 Task: Play online crossword game.
Action: Mouse moved to (376, 262)
Screenshot: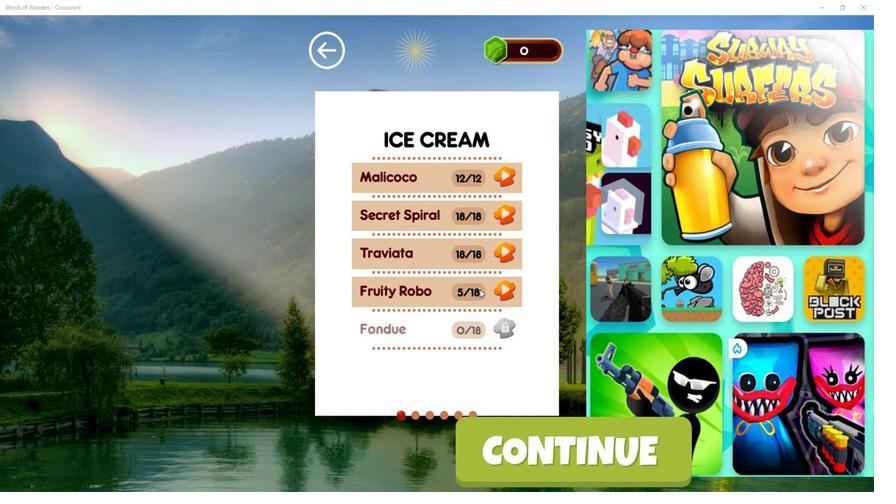 
Action: Mouse pressed left at (376, 262)
Screenshot: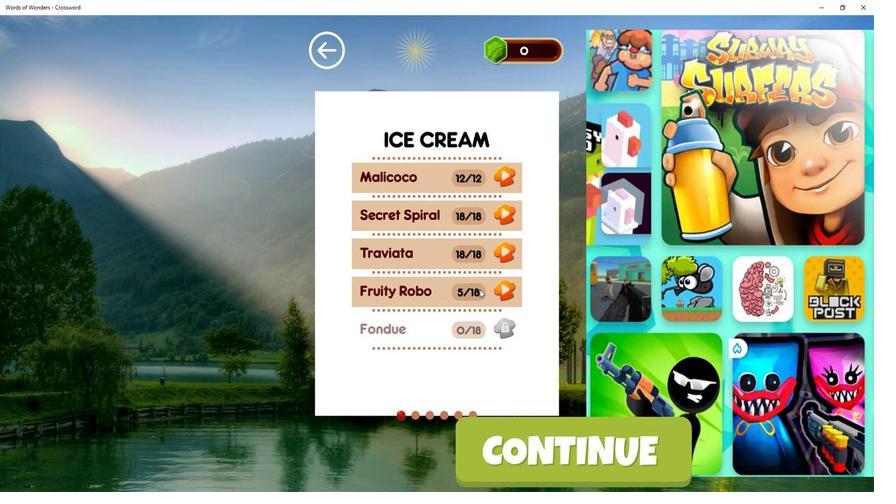 
Action: Mouse moved to (421, 208)
Screenshot: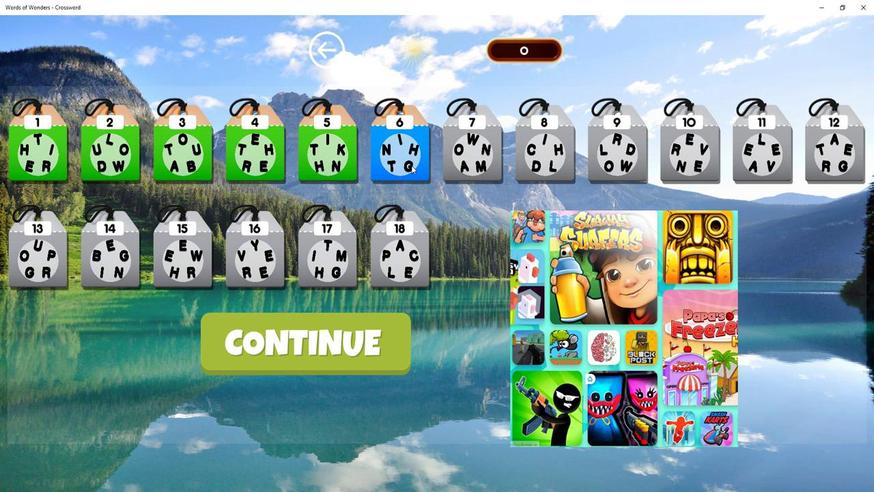 
Action: Mouse pressed left at (421, 208)
Screenshot: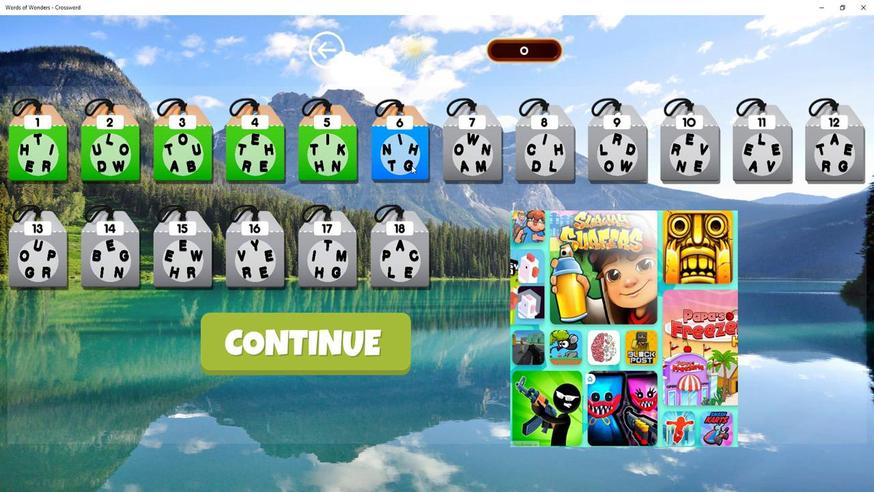 
Action: Mouse moved to (375, 273)
Screenshot: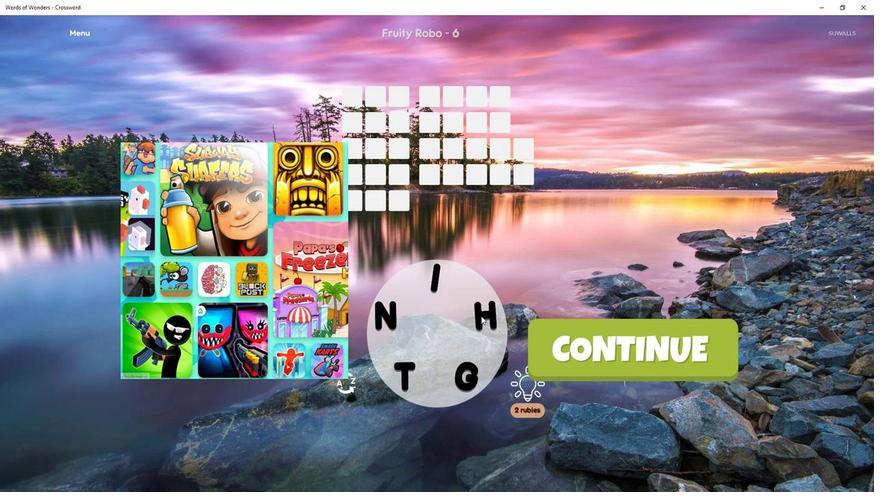 
Action: Mouse pressed left at (375, 273)
Screenshot: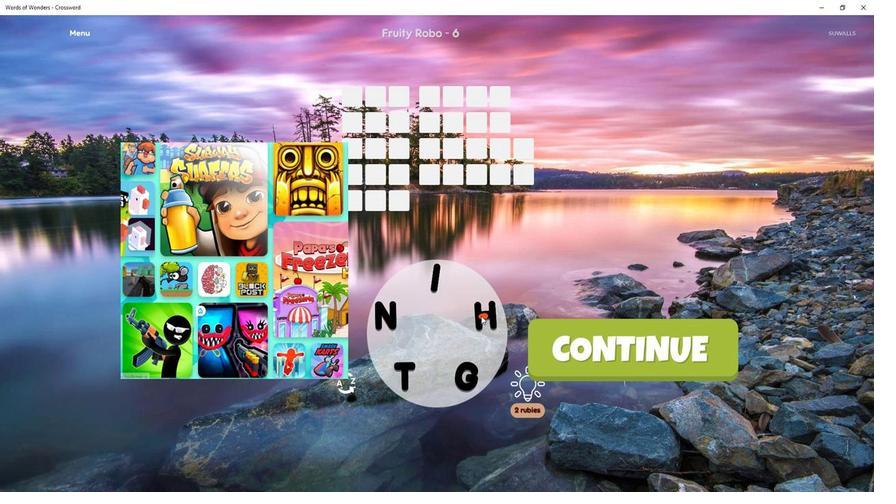 
Action: Mouse moved to (371, 276)
Screenshot: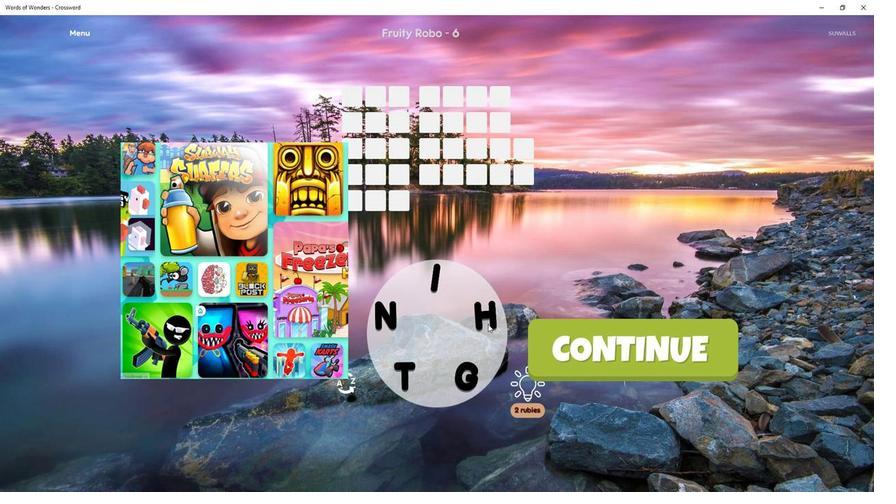 
Action: Mouse pressed left at (371, 276)
Screenshot: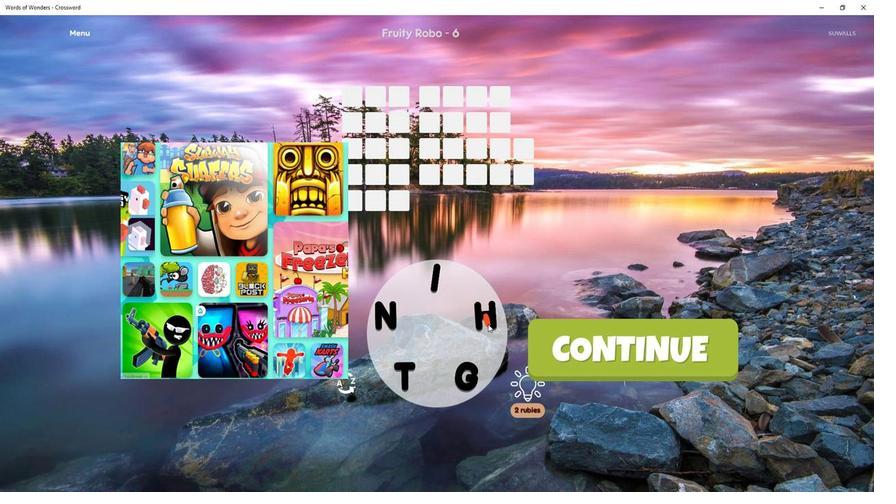 
Action: Mouse moved to (427, 295)
Screenshot: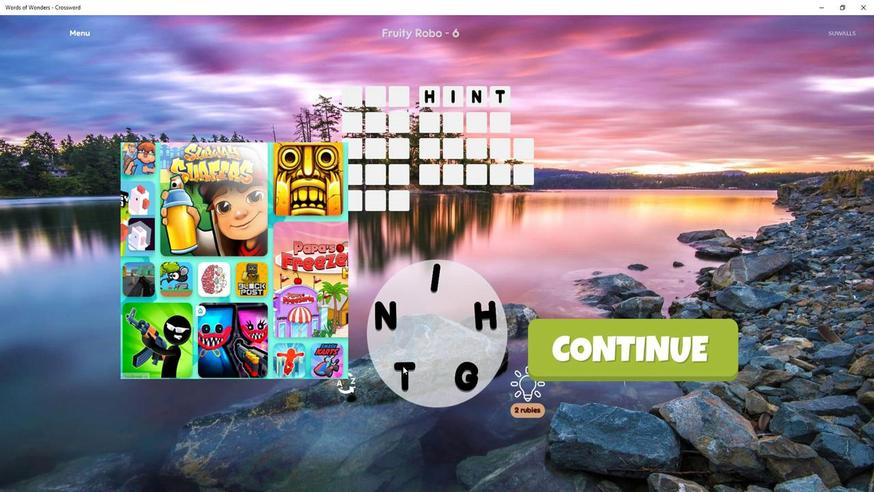 
Action: Mouse pressed left at (427, 295)
Screenshot: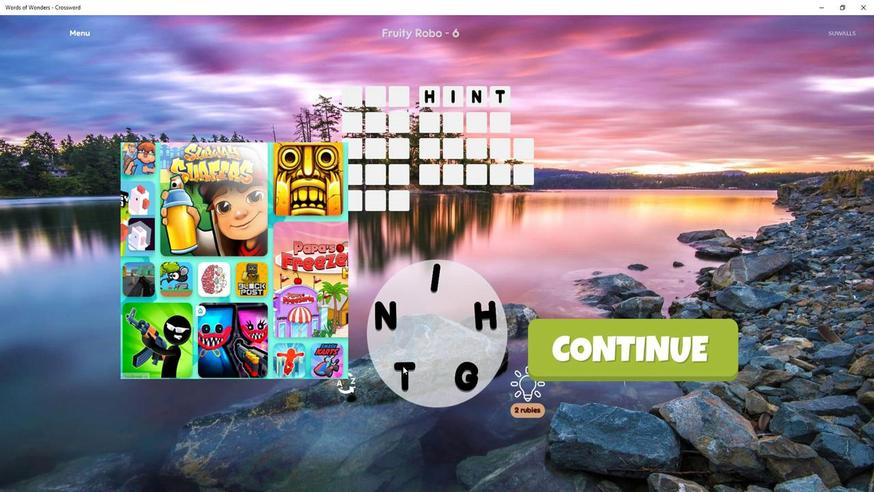 
Action: Mouse moved to (372, 269)
Screenshot: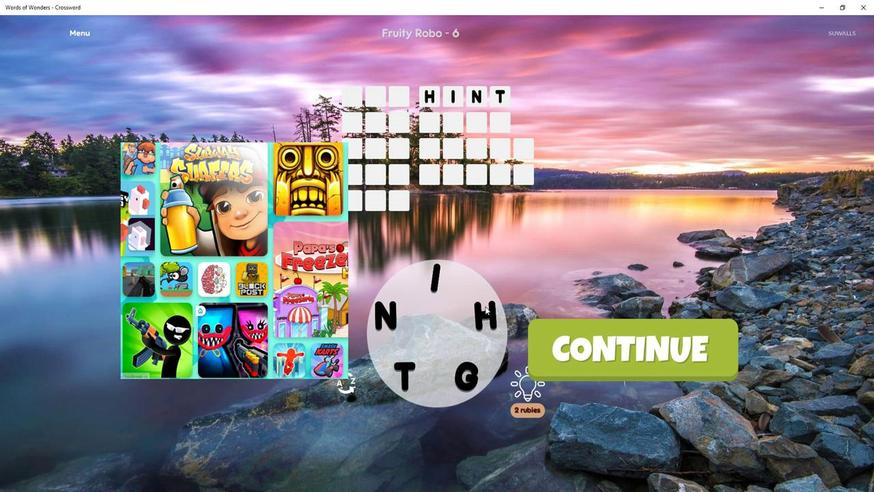 
Action: Mouse pressed left at (372, 269)
Screenshot: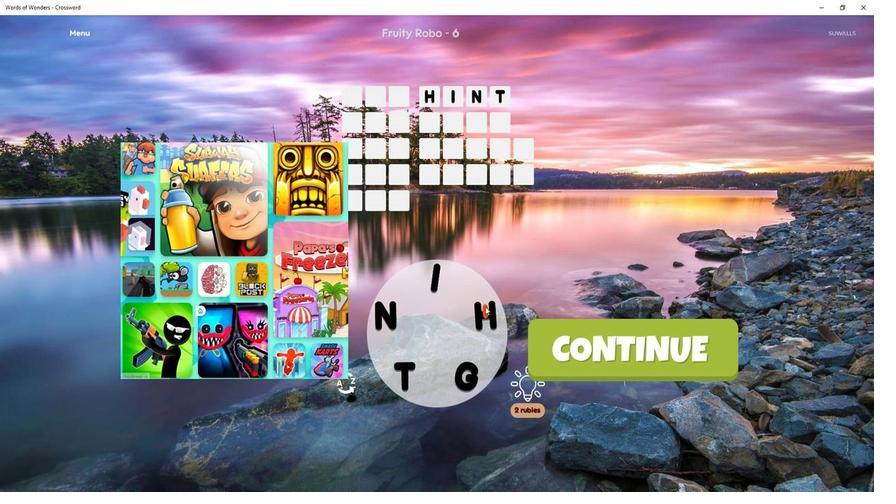 
Action: Mouse moved to (427, 304)
Screenshot: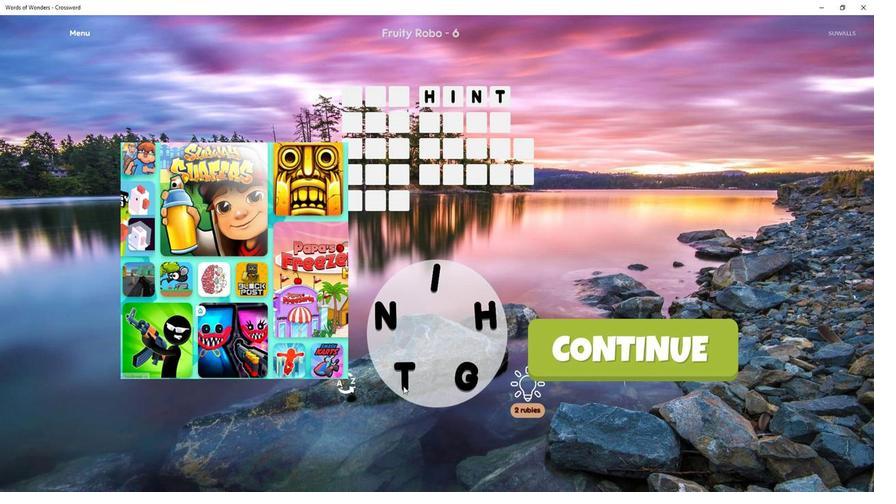 
Action: Mouse pressed left at (427, 304)
Screenshot: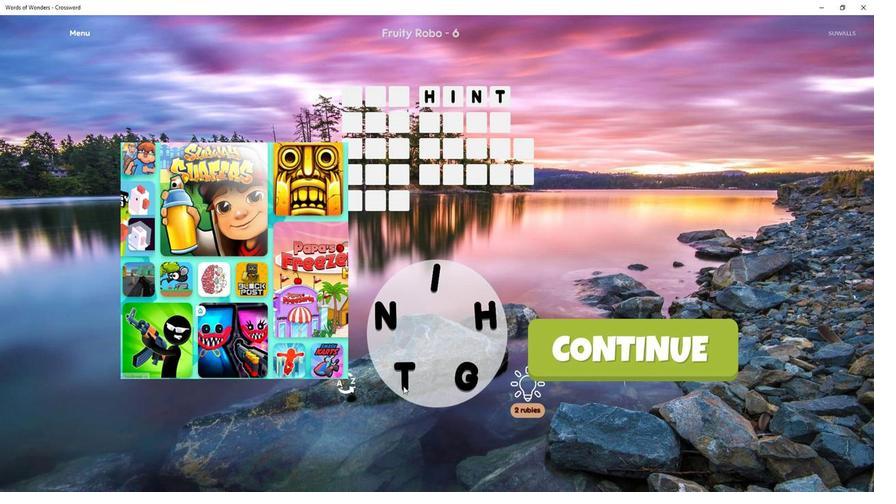 
Action: Mouse moved to (379, 298)
Screenshot: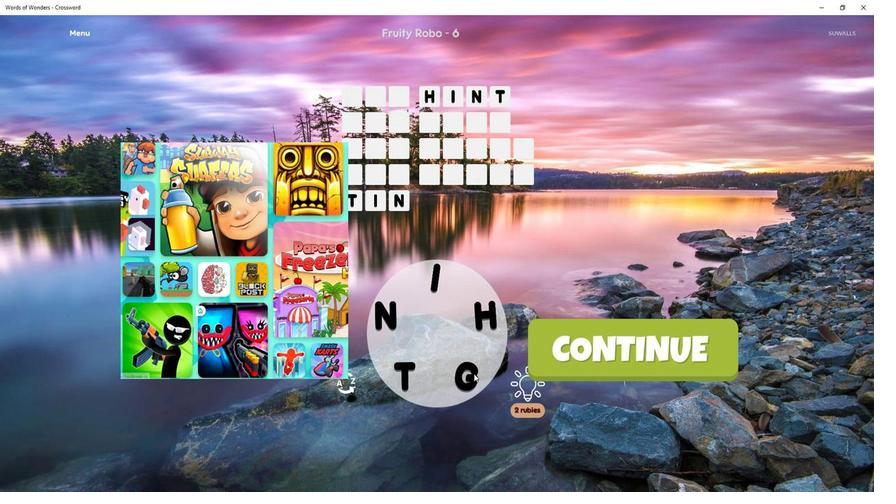 
Action: Mouse pressed left at (379, 298)
Screenshot: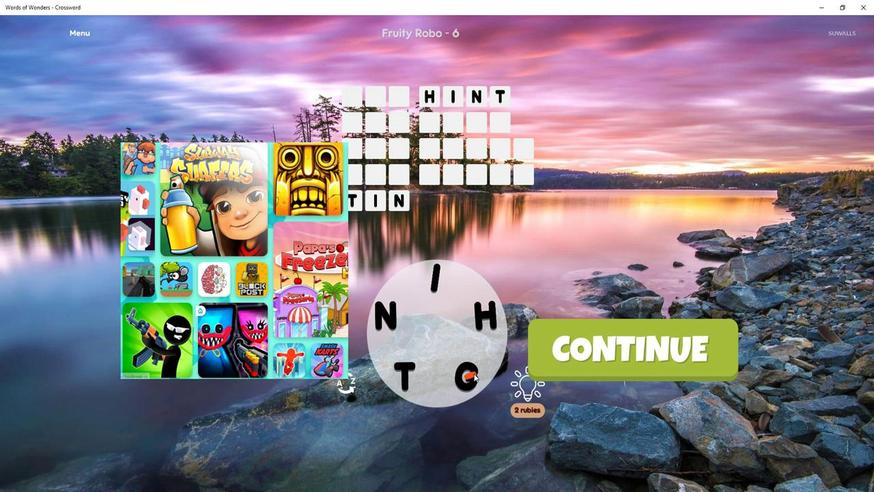 
Action: Mouse moved to (384, 298)
Screenshot: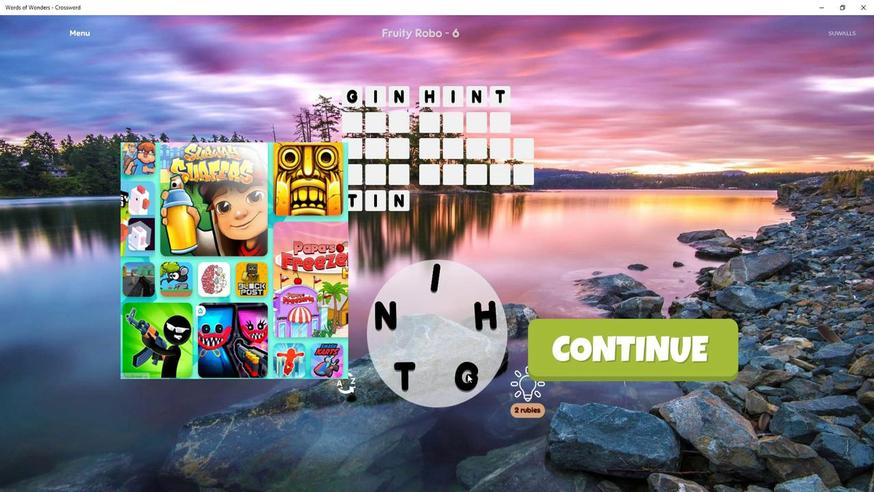 
Action: Mouse pressed left at (384, 298)
Screenshot: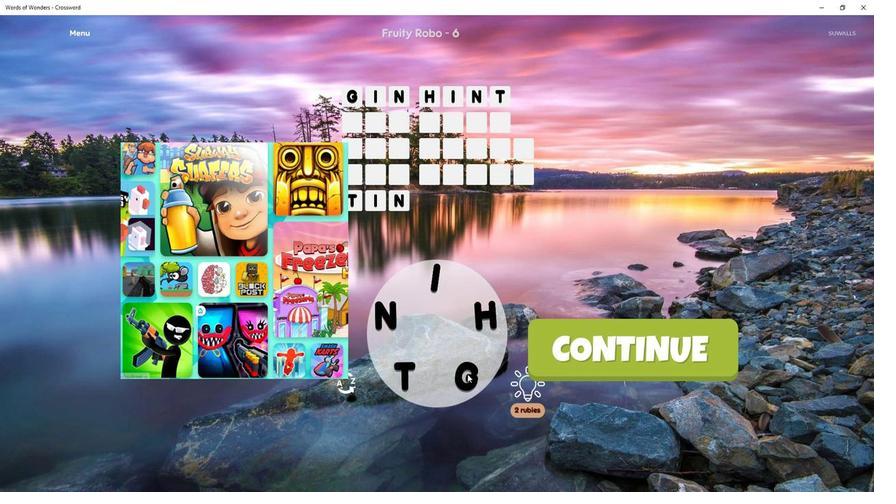 
Action: Mouse moved to (430, 298)
Screenshot: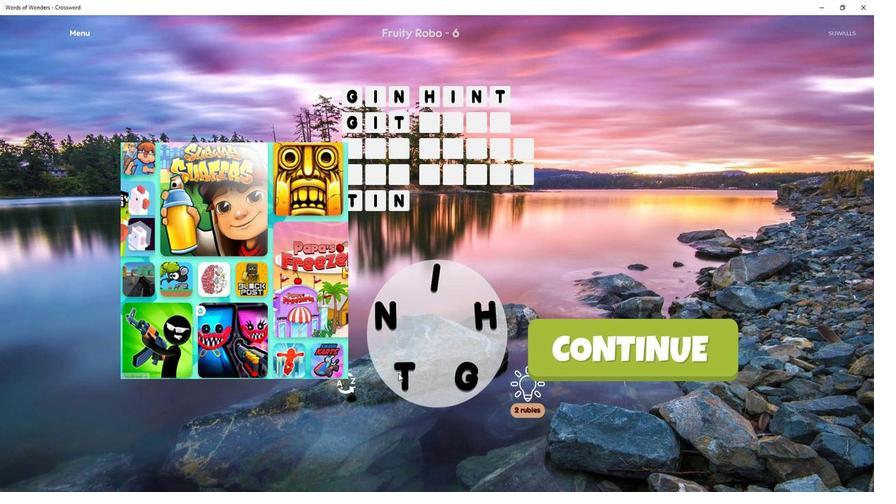 
Action: Mouse pressed left at (430, 298)
Screenshot: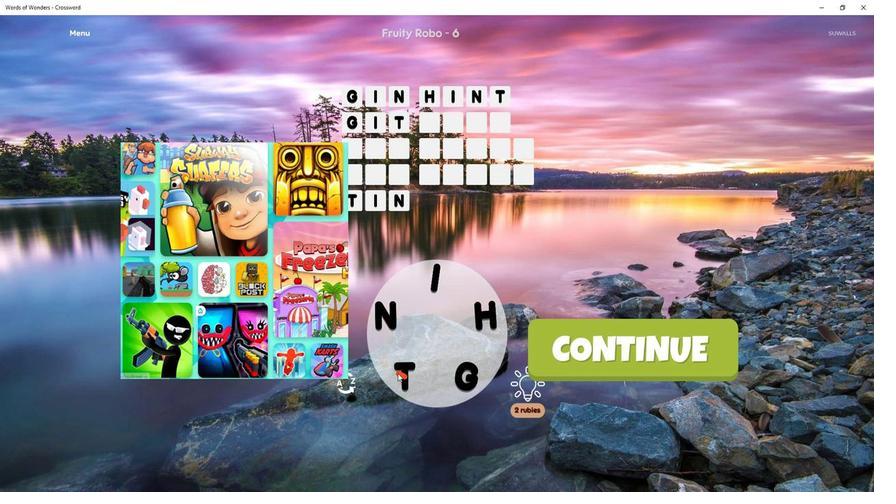 
Action: Mouse moved to (377, 271)
Screenshot: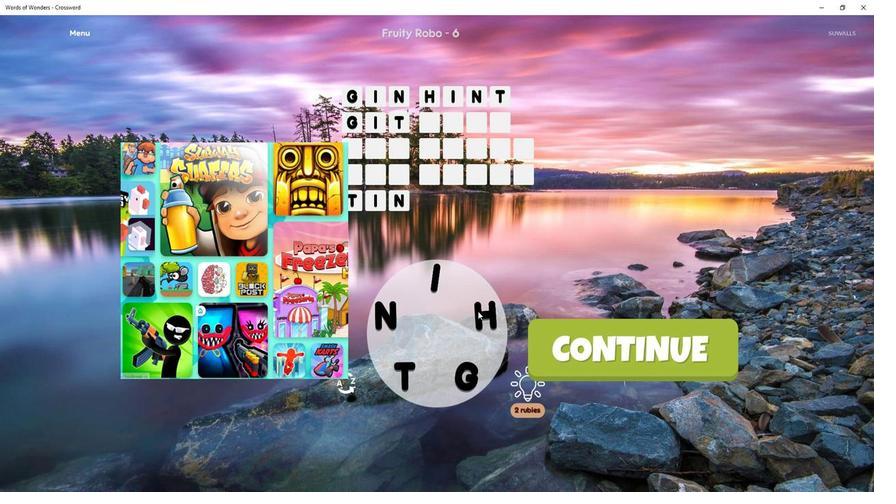 
Action: Mouse pressed left at (377, 271)
Screenshot: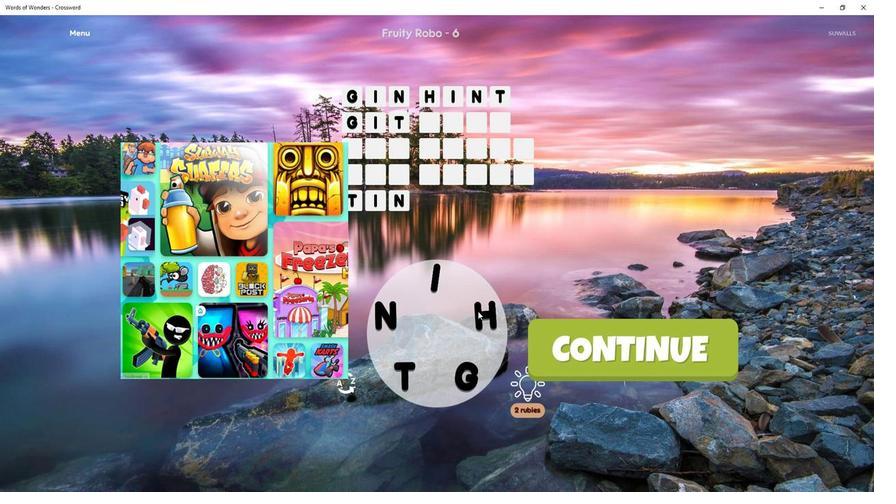 
Action: Mouse moved to (422, 296)
Screenshot: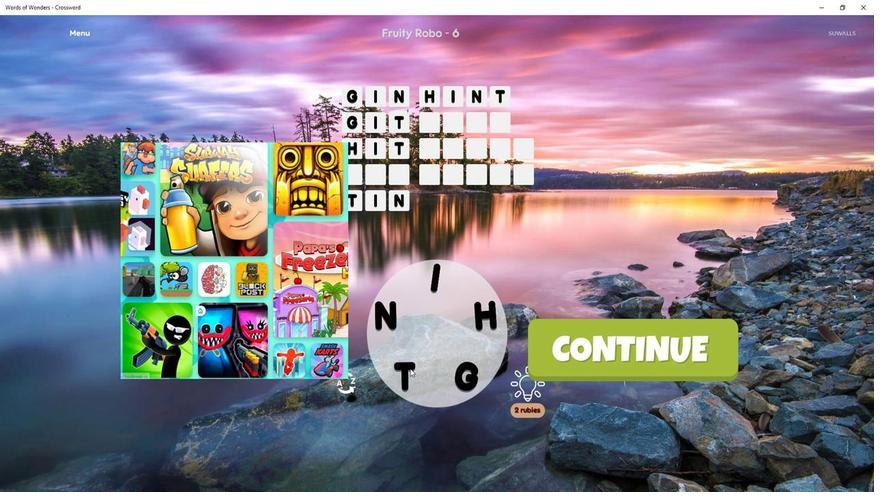 
Action: Mouse pressed left at (422, 296)
Screenshot: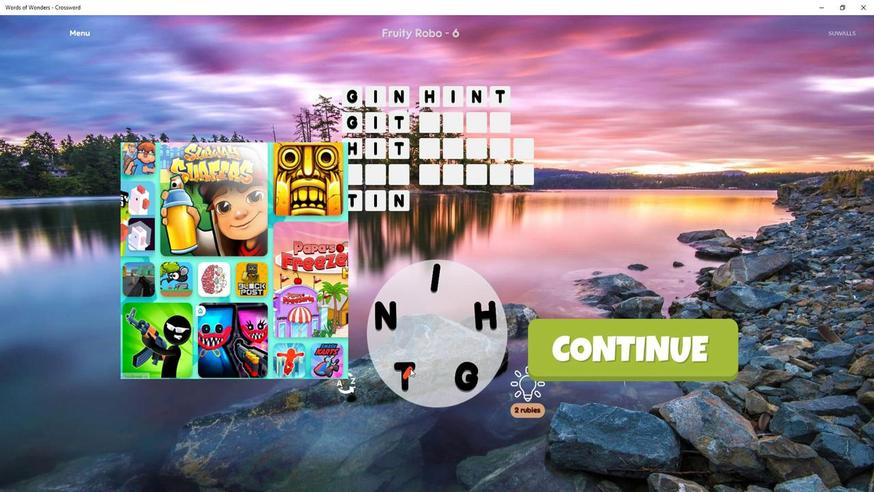 
Action: Mouse moved to (385, 298)
Screenshot: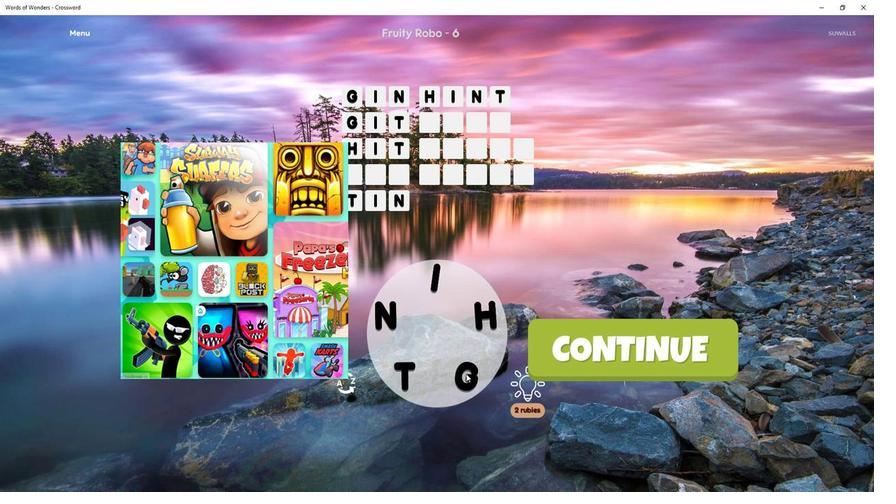 
Action: Mouse pressed left at (385, 298)
Screenshot: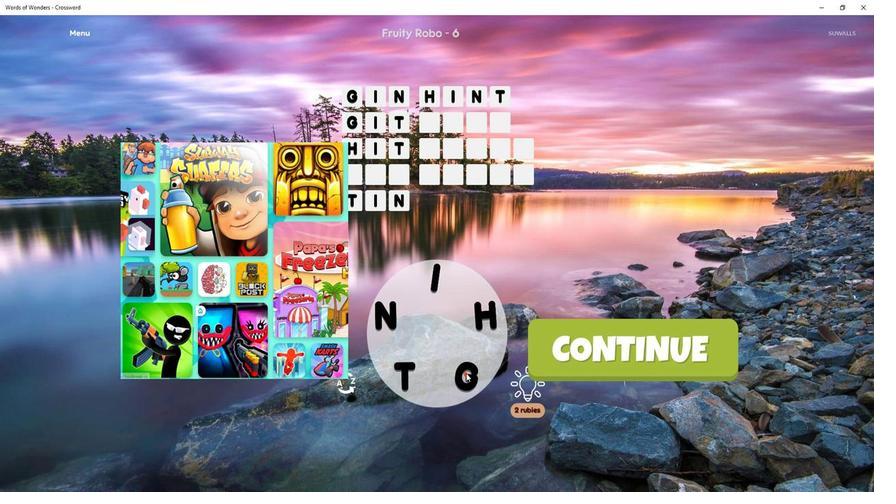 
Action: Mouse moved to (438, 269)
Screenshot: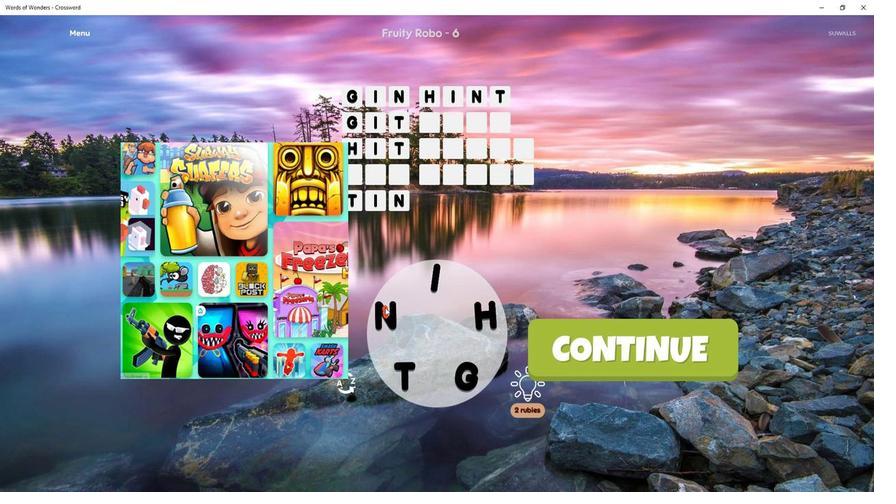 
Action: Mouse pressed left at (438, 269)
Screenshot: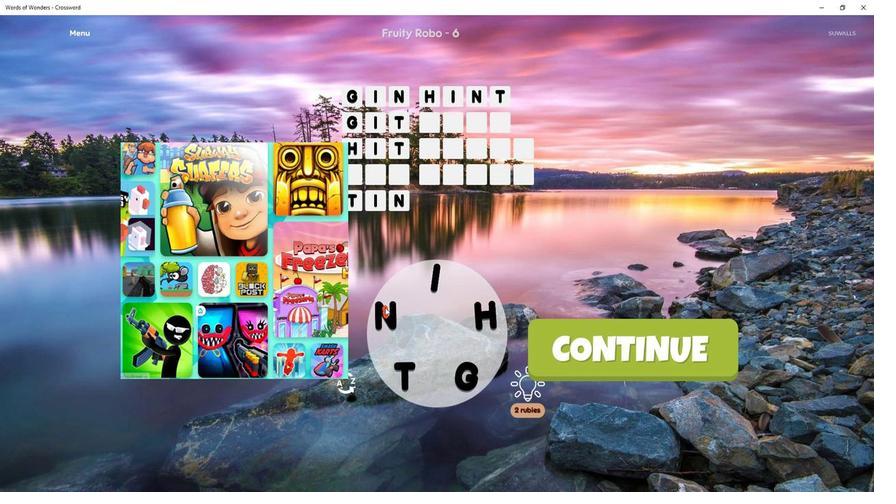 
Action: Mouse moved to (377, 276)
Screenshot: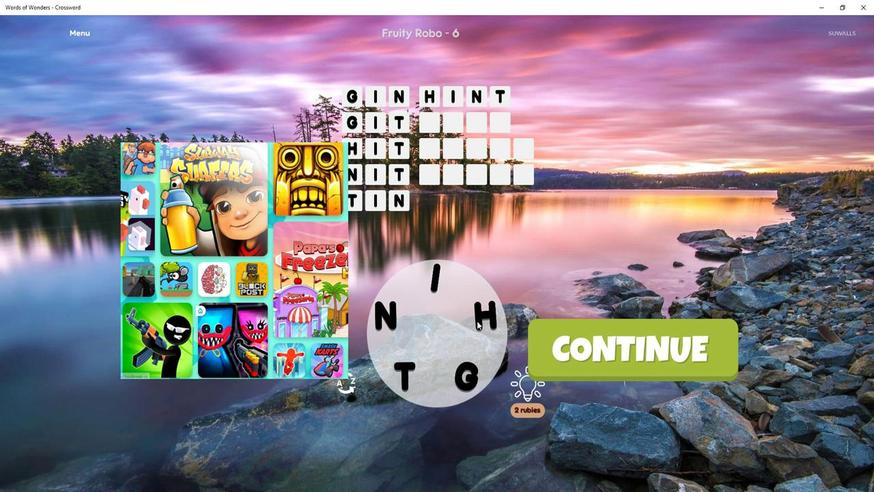 
Action: Mouse pressed left at (377, 276)
Screenshot: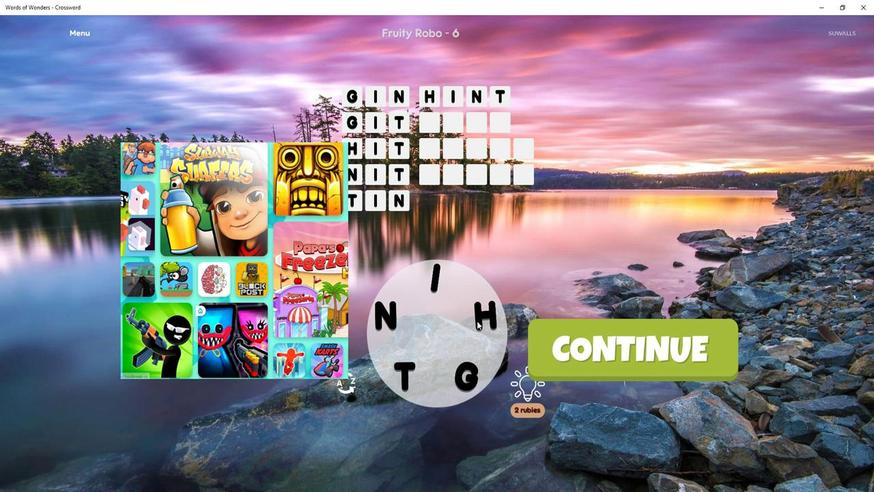 
Action: Mouse moved to (391, 300)
Screenshot: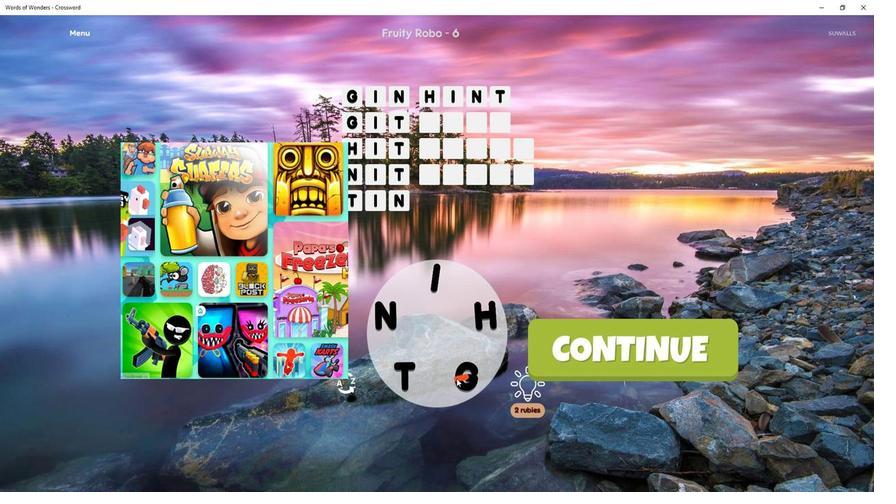 
Action: Mouse pressed left at (391, 300)
Screenshot: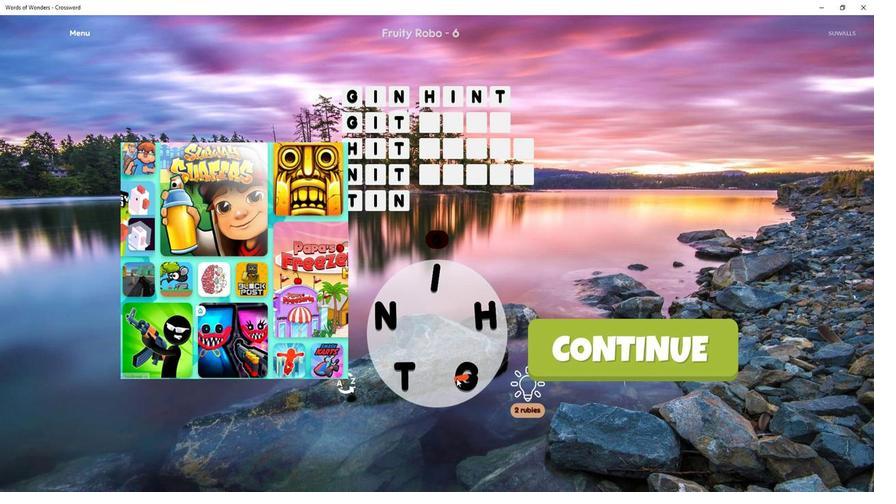 
Action: Mouse moved to (388, 300)
Screenshot: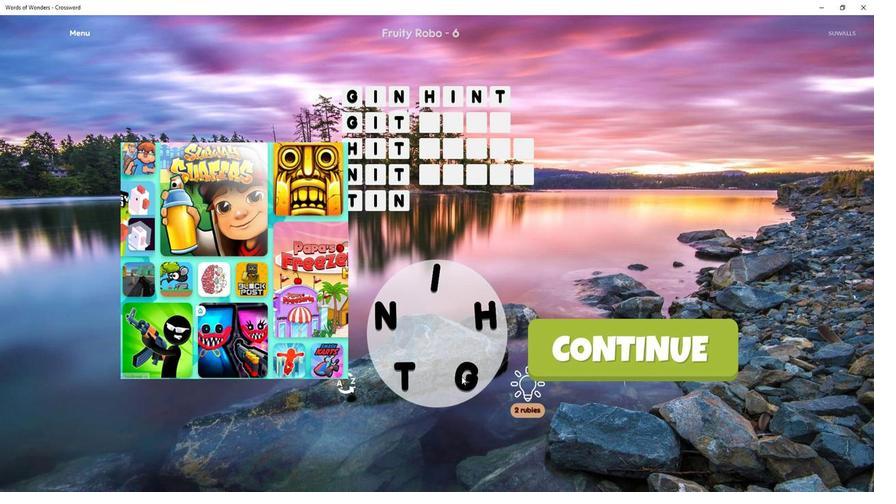 
Action: Mouse pressed left at (388, 300)
Screenshot: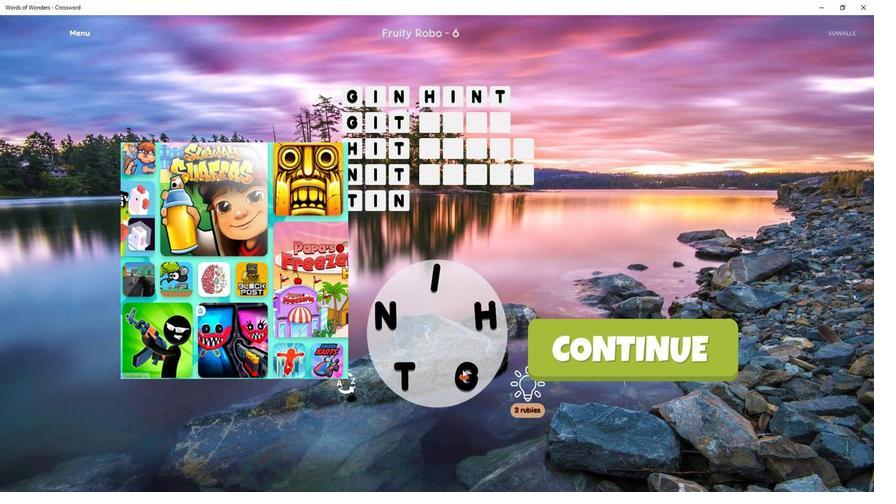 
Action: Mouse moved to (421, 297)
Screenshot: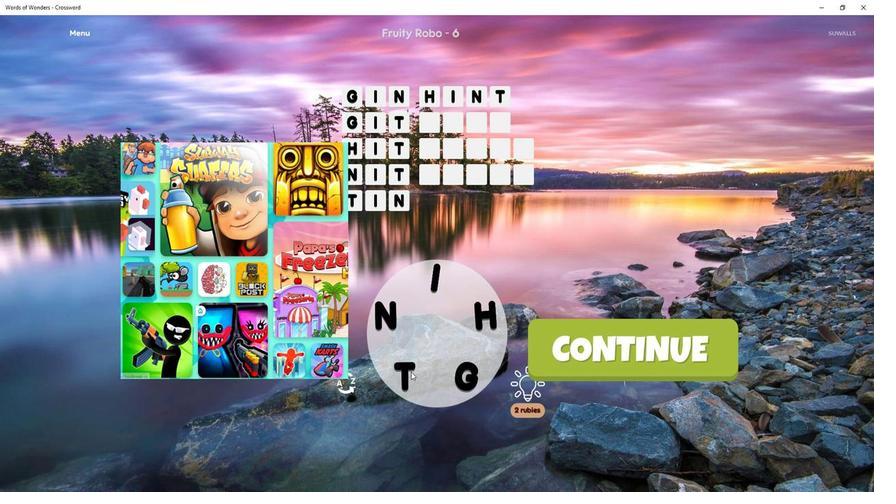 
Action: Mouse pressed left at (421, 297)
Screenshot: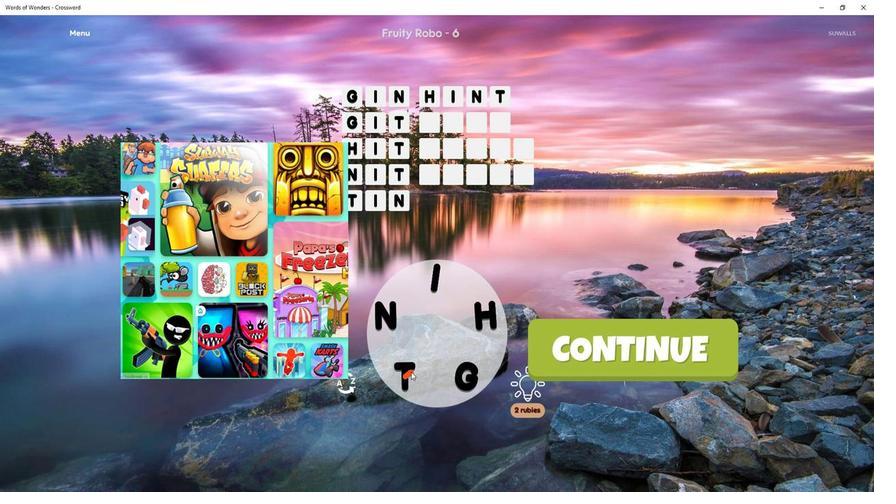 
Action: Mouse moved to (426, 299)
Screenshot: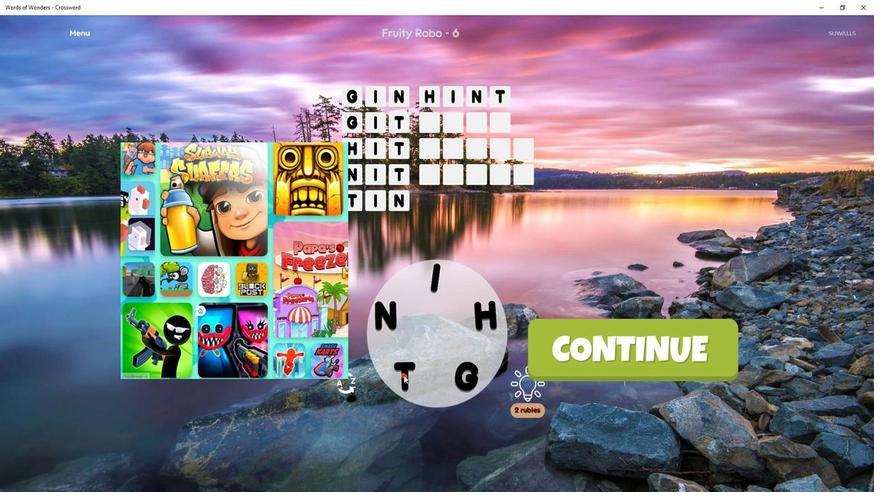 
Action: Mouse pressed left at (426, 299)
Screenshot: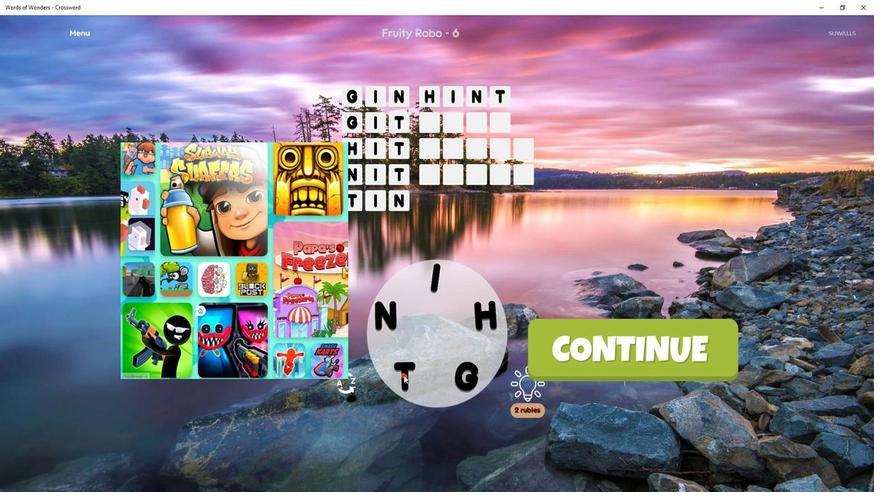 
Action: Mouse moved to (411, 292)
Screenshot: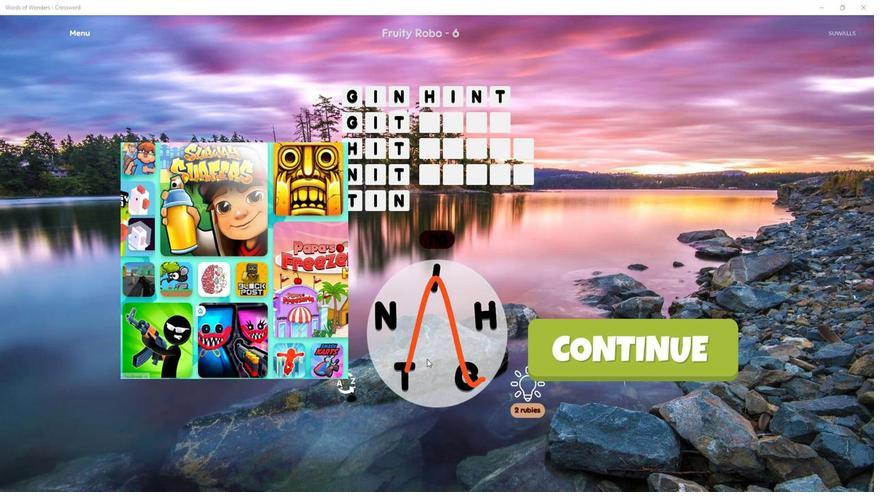 
Action: Mouse pressed left at (411, 292)
Screenshot: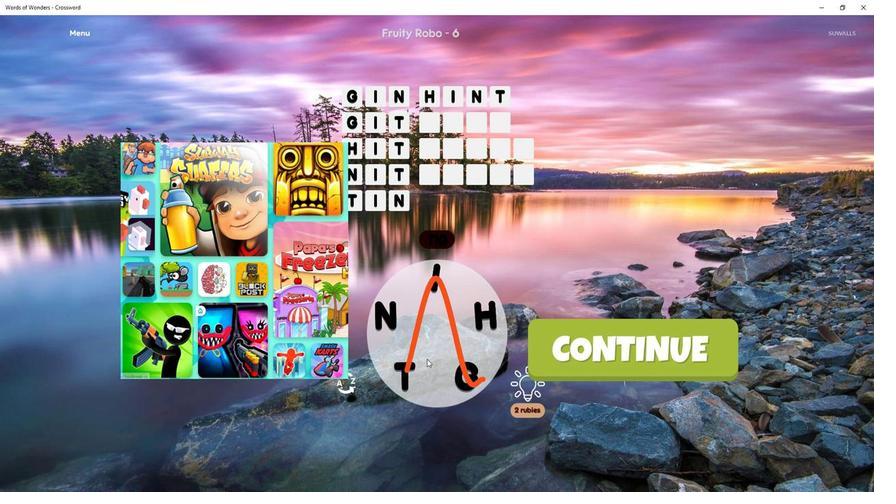 
Action: Mouse moved to (425, 297)
Screenshot: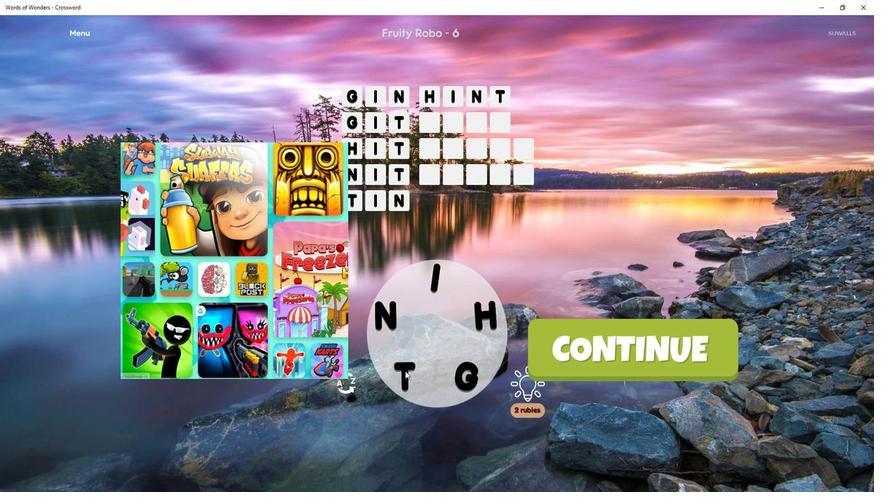 
Action: Mouse pressed left at (425, 297)
Screenshot: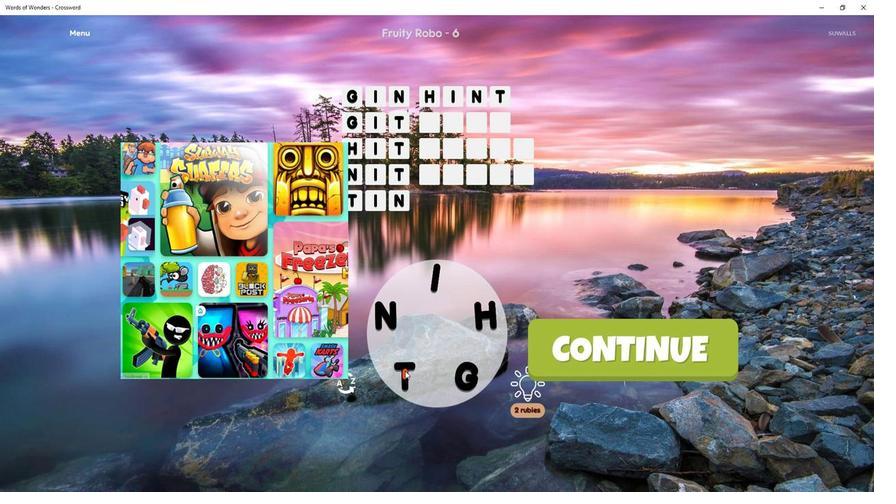 
Action: Mouse moved to (439, 272)
Screenshot: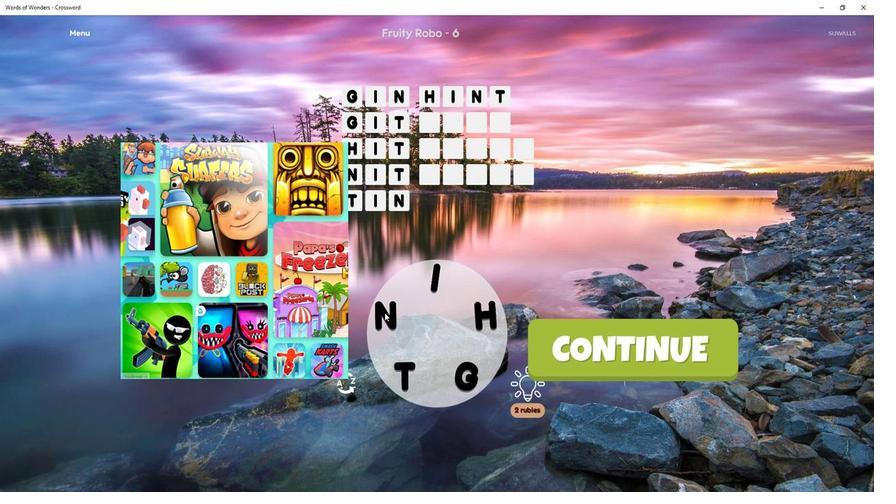 
Action: Mouse pressed left at (439, 272)
Screenshot: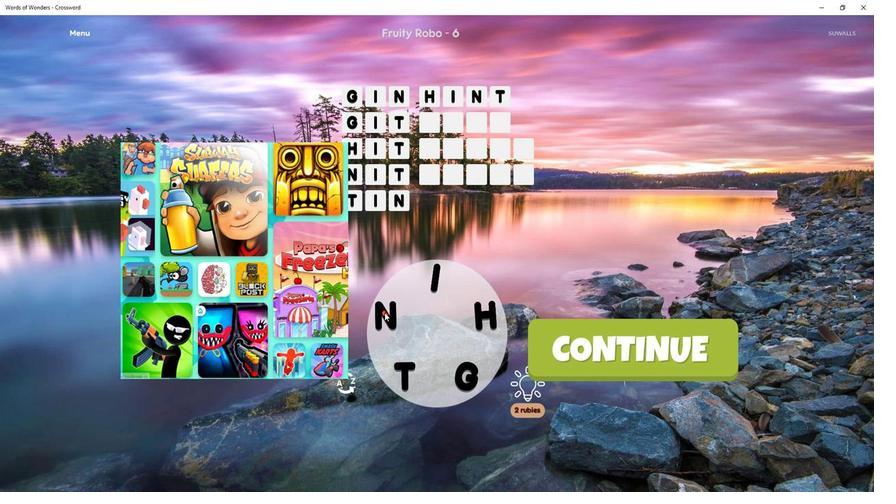 
Action: Mouse moved to (441, 276)
Screenshot: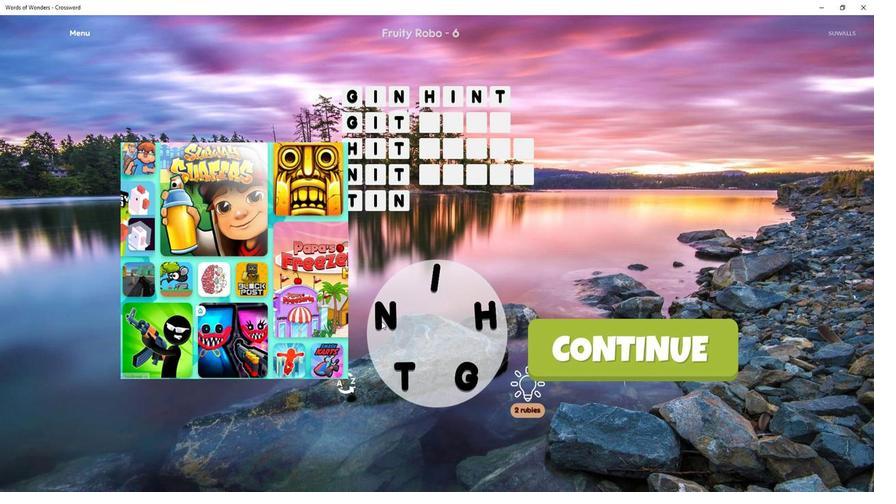 
Action: Mouse pressed left at (441, 276)
Screenshot: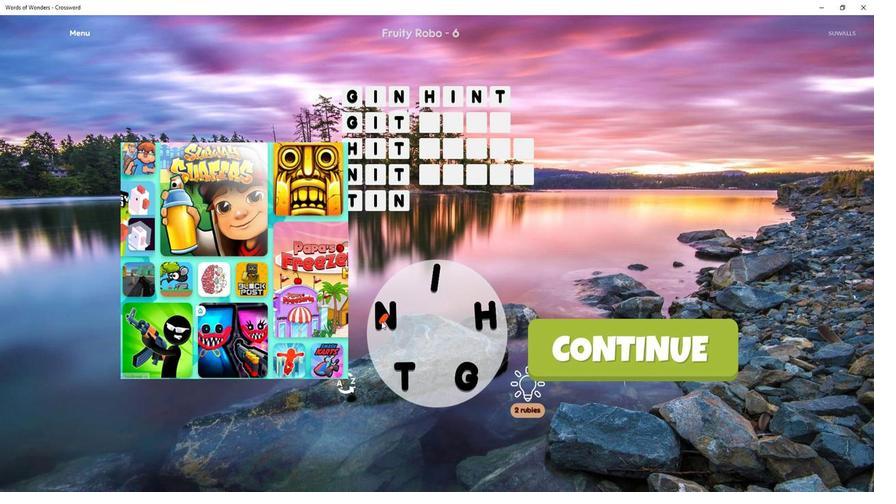 
Action: Mouse moved to (438, 270)
Screenshot: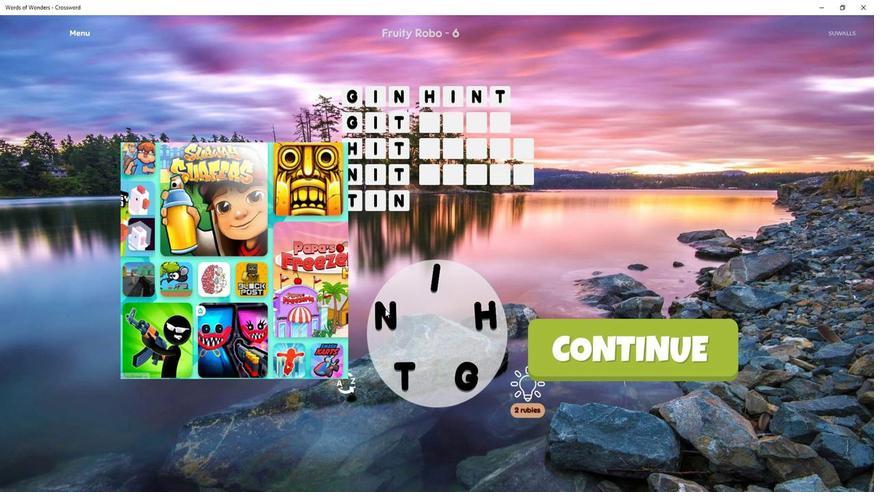 
Action: Mouse pressed left at (438, 270)
Screenshot: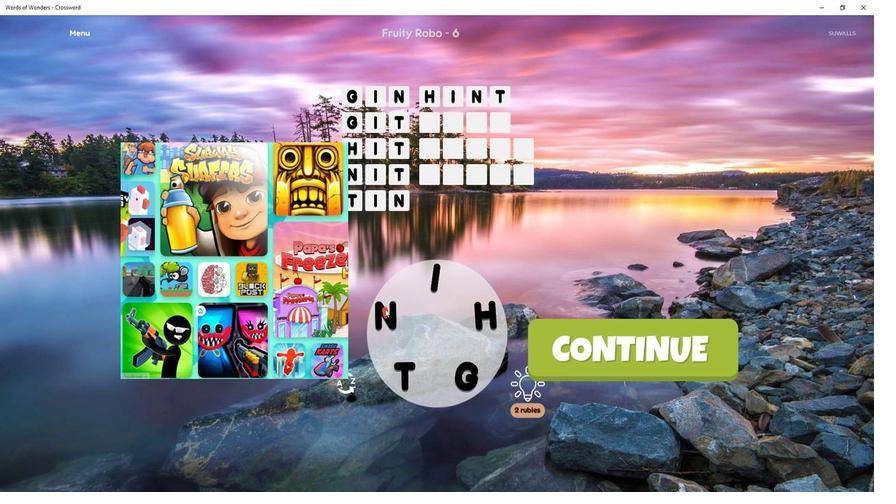 
Action: Mouse moved to (430, 294)
Screenshot: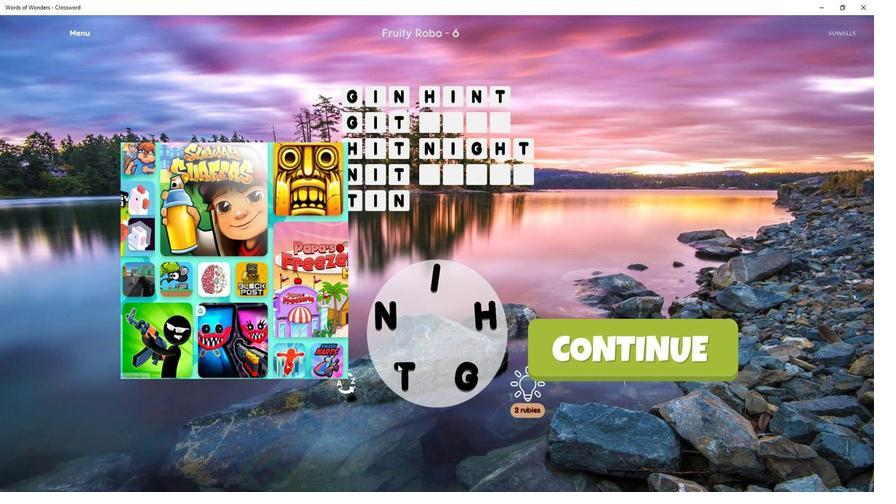 
Action: Mouse pressed left at (430, 294)
Screenshot: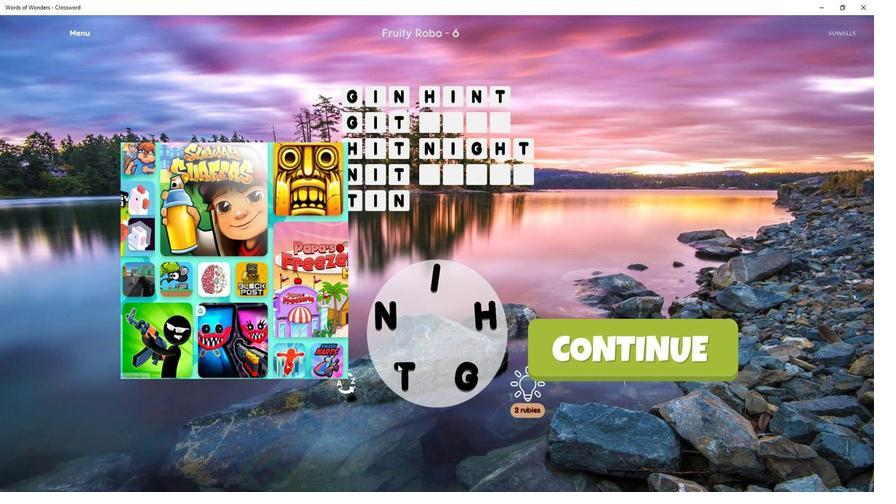 
Action: Mouse moved to (390, 296)
Screenshot: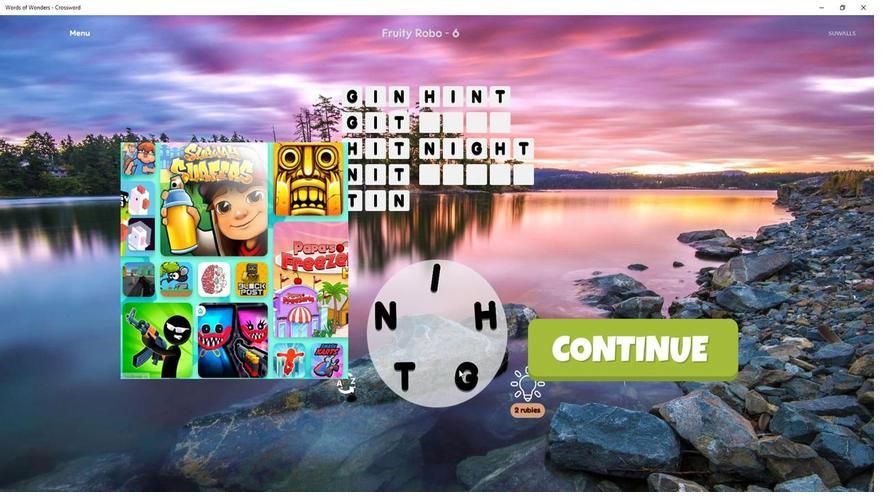 
Action: Mouse pressed left at (390, 296)
Screenshot: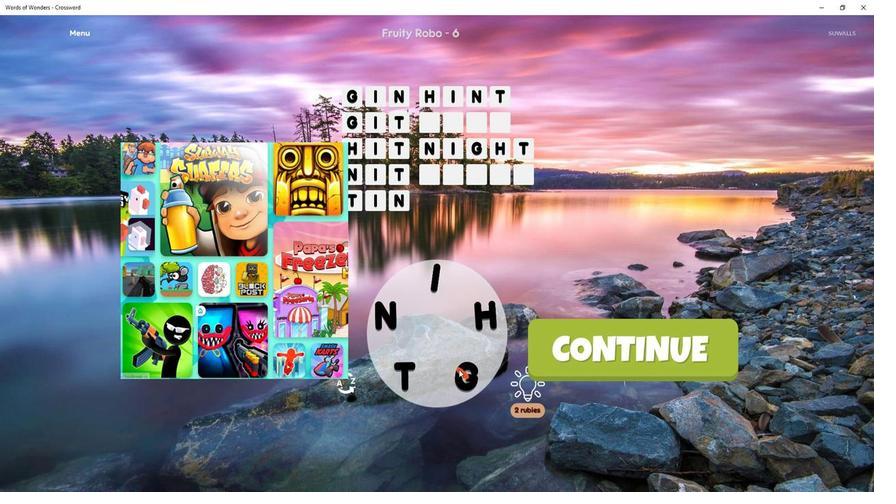 
Action: Mouse moved to (390, 297)
Screenshot: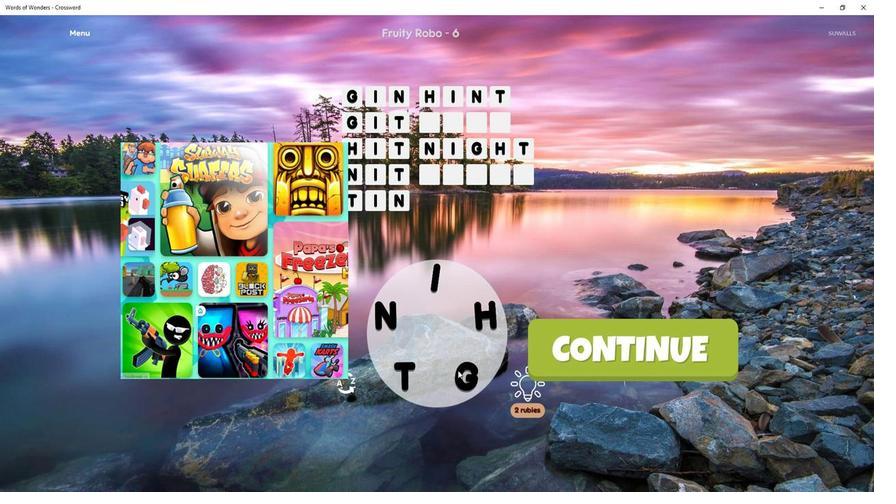 
Action: Mouse pressed left at (390, 297)
Screenshot: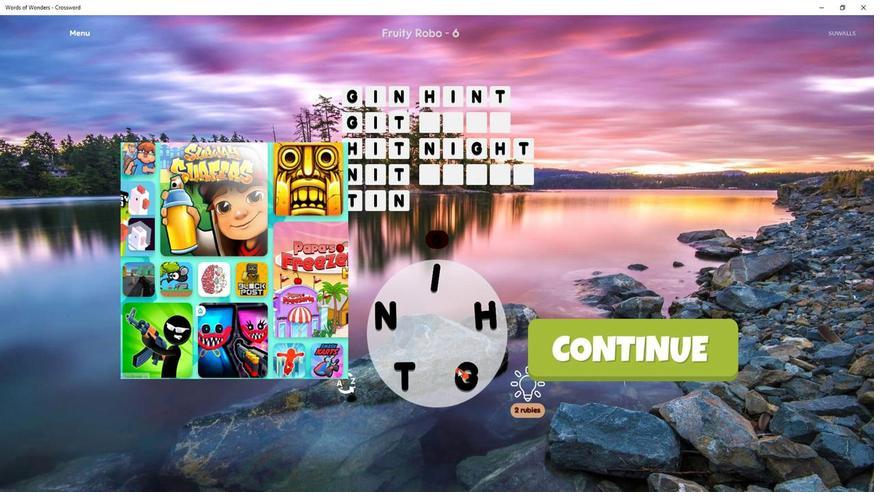
Action: Mouse moved to (430, 299)
Screenshot: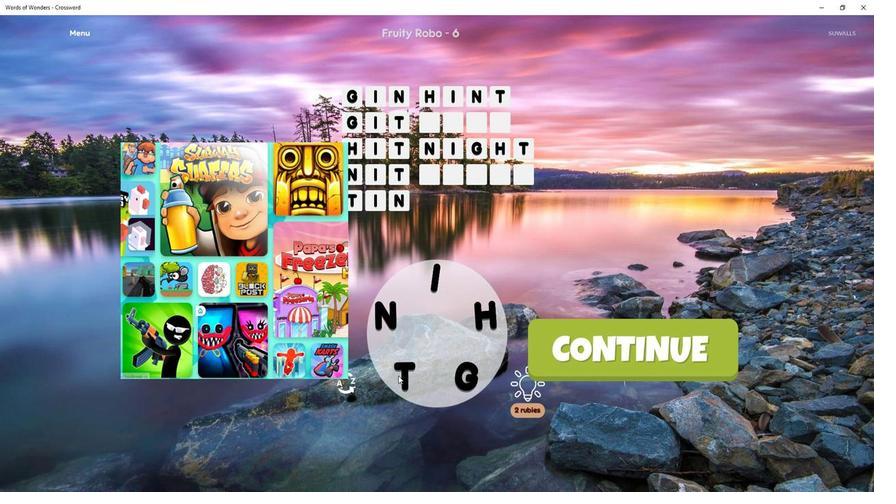 
Action: Mouse pressed left at (430, 299)
Screenshot: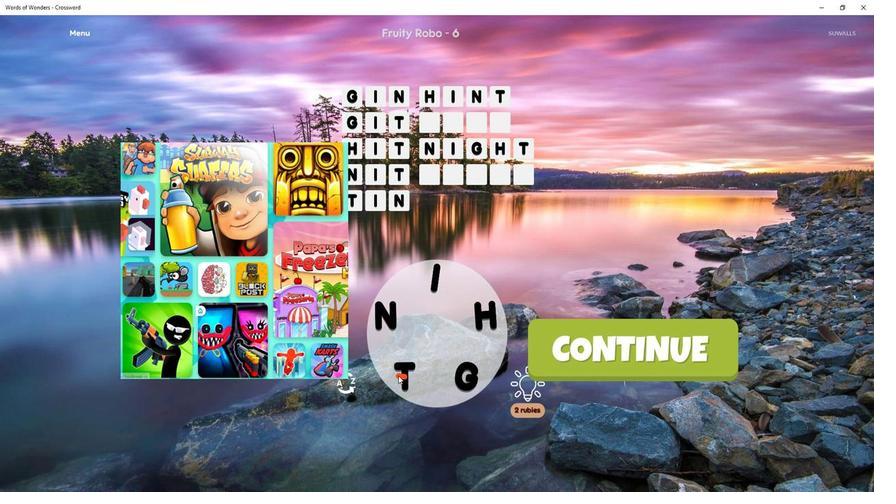
Action: Mouse moved to (816, 185)
Screenshot: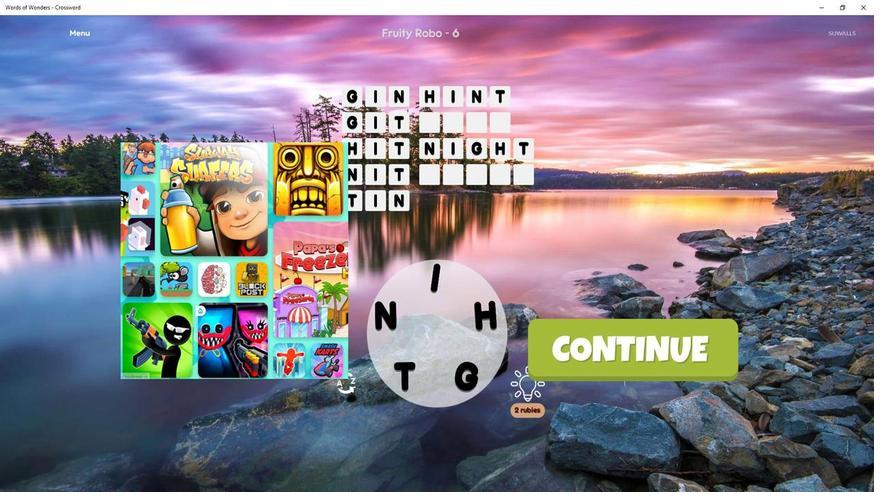 
Action: Mouse pressed left at (816, 185)
Screenshot: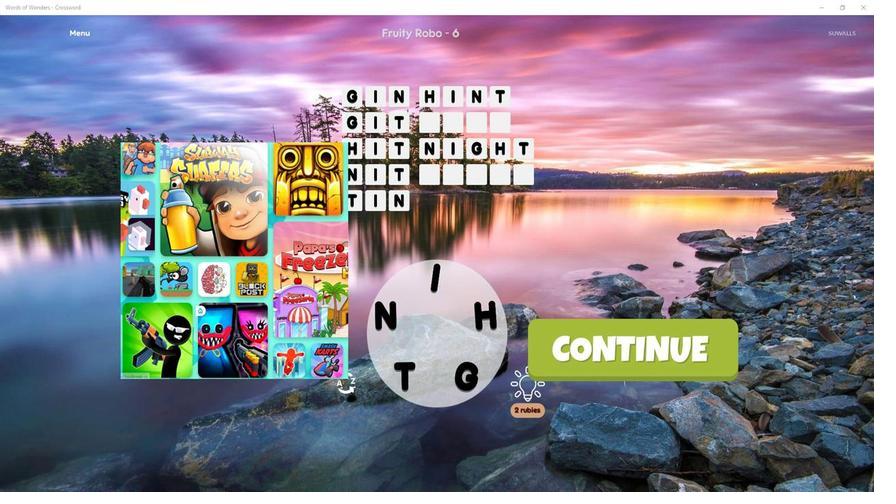 
Action: Mouse moved to (850, 200)
Screenshot: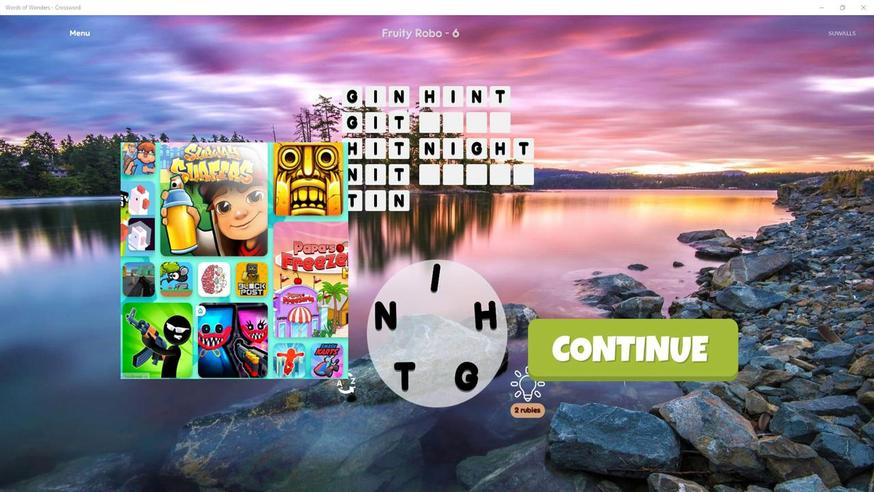 
Action: Mouse scrolled (850, 199) with delta (0, 0)
Screenshot: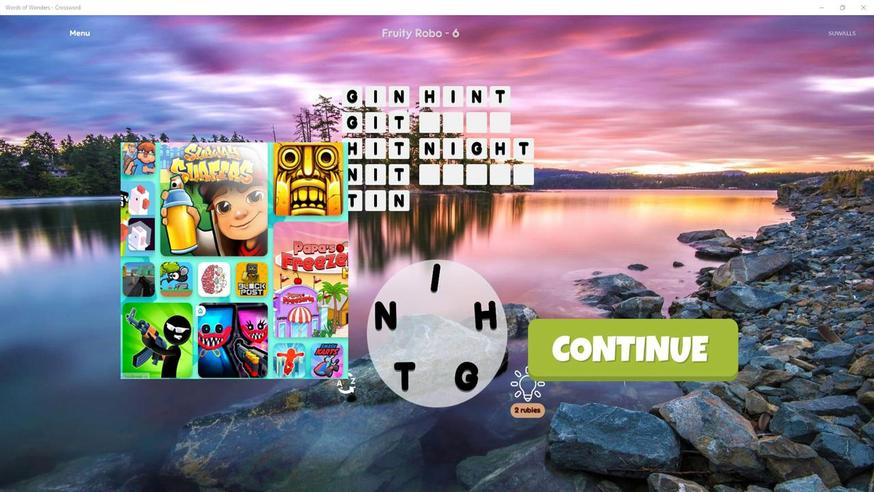 
Action: Mouse moved to (852, 200)
Screenshot: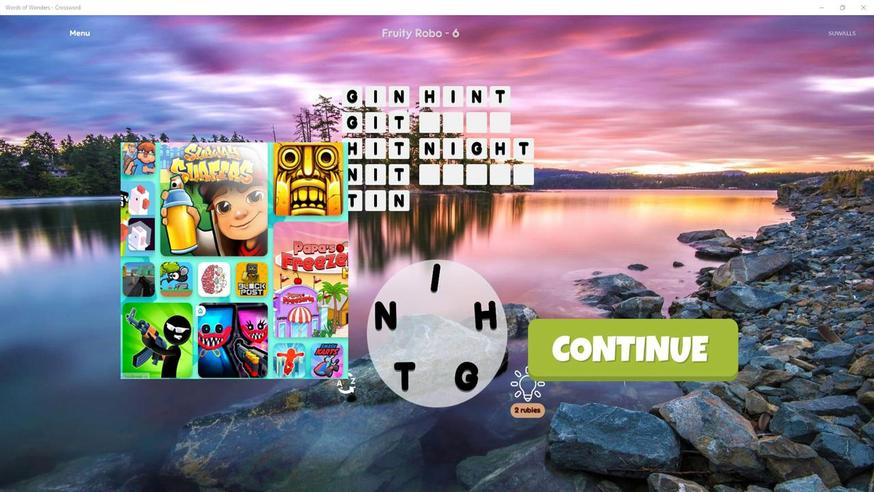 
Action: Mouse scrolled (852, 200) with delta (0, 0)
Screenshot: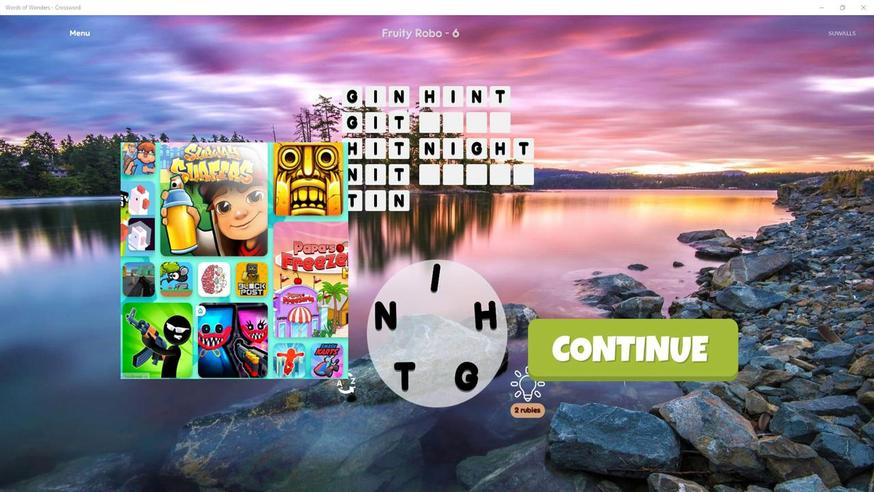 
Action: Mouse scrolled (852, 200) with delta (0, 0)
Screenshot: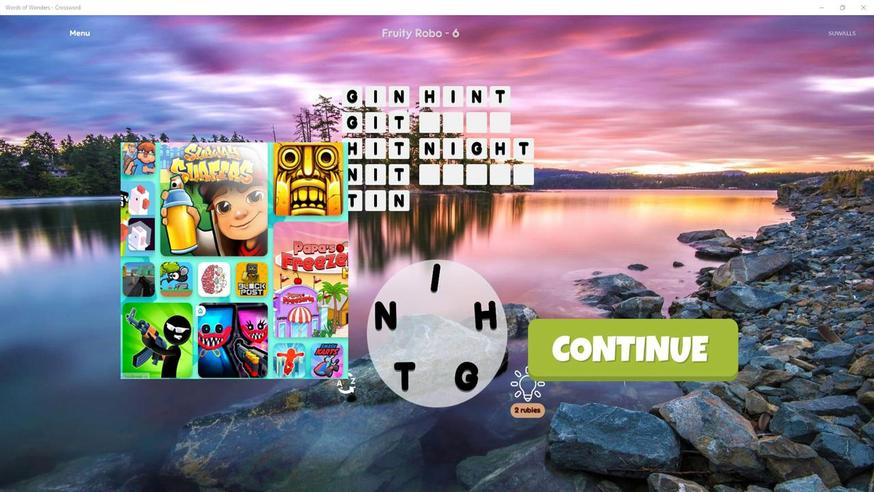 
Action: Mouse scrolled (852, 200) with delta (0, 0)
Screenshot: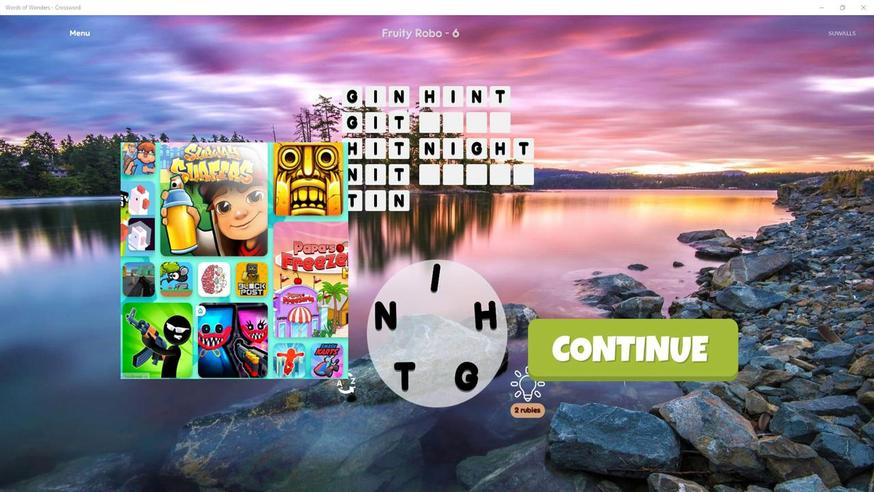 
Action: Mouse moved to (852, 200)
Screenshot: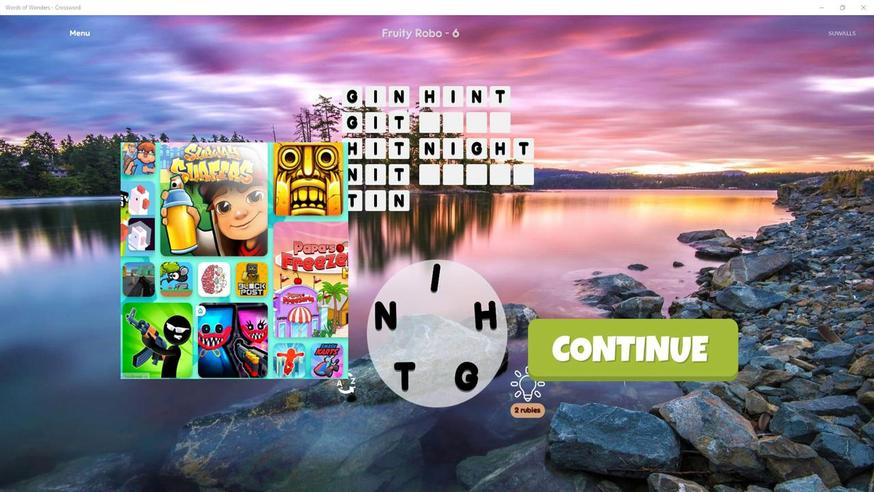 
Action: Mouse scrolled (852, 200) with delta (0, 0)
Screenshot: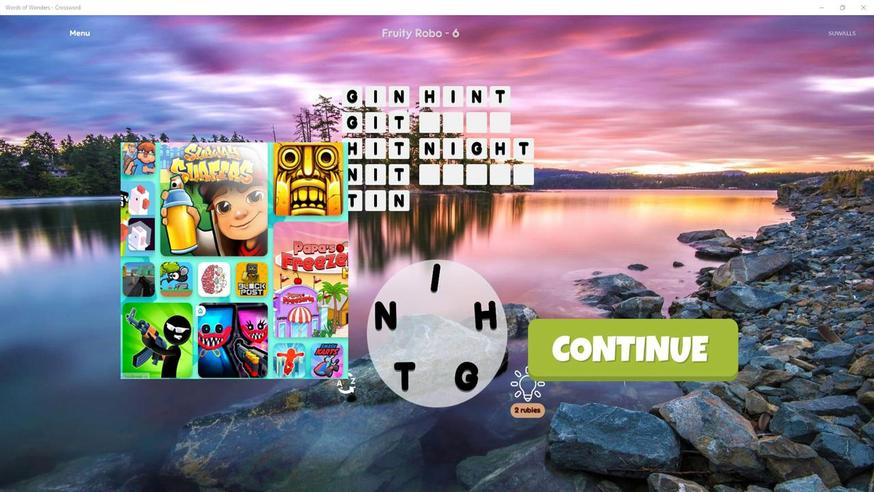 
Action: Mouse moved to (852, 201)
Screenshot: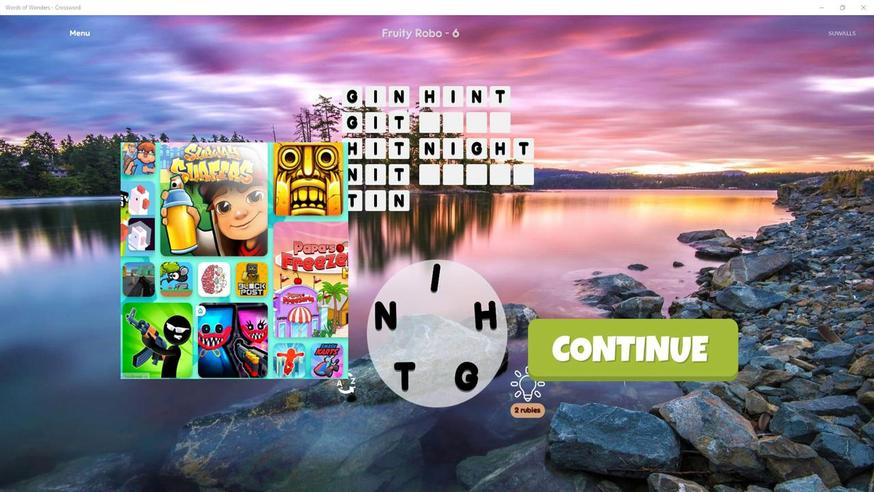 
Action: Mouse scrolled (852, 201) with delta (0, 0)
Screenshot: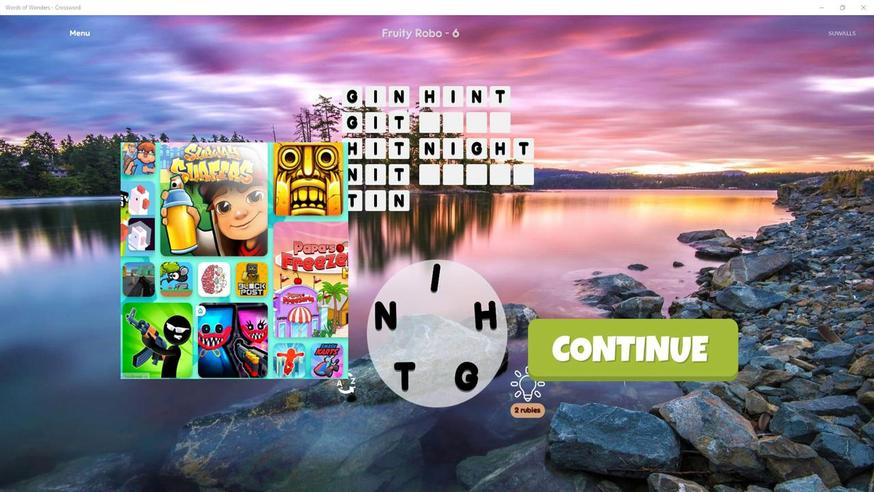 
Action: Mouse scrolled (852, 201) with delta (0, 0)
Screenshot: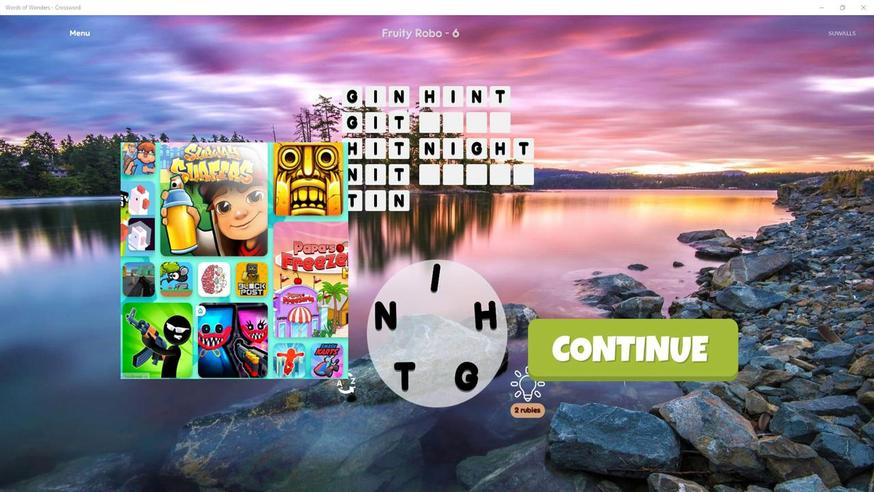 
Action: Mouse scrolled (852, 201) with delta (0, 0)
Screenshot: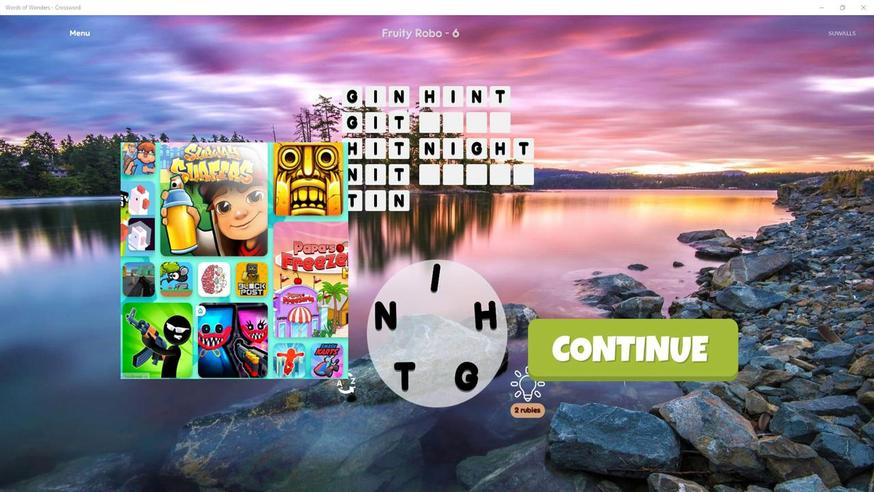 
Action: Mouse scrolled (852, 201) with delta (0, 0)
Screenshot: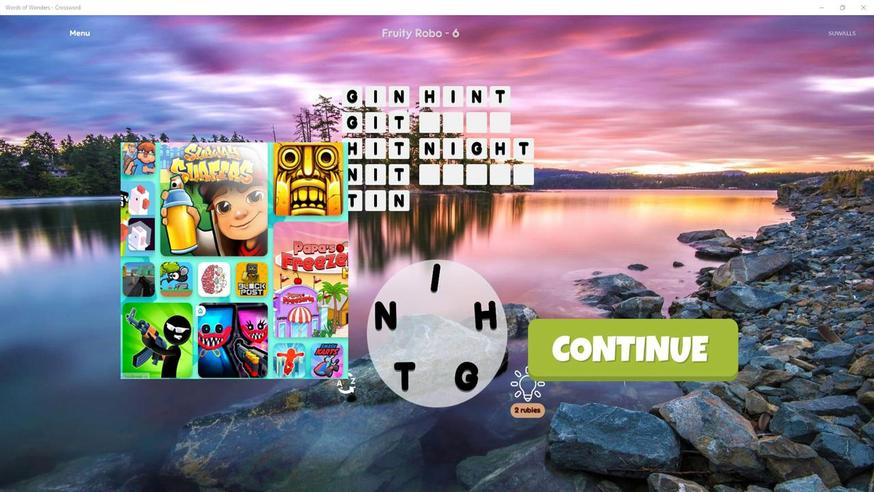 
Action: Mouse scrolled (852, 201) with delta (0, 0)
Screenshot: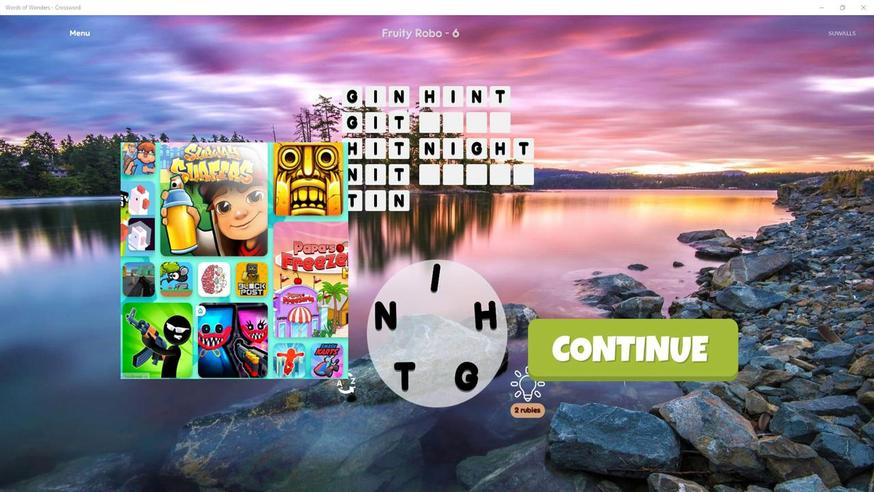 
Action: Mouse scrolled (852, 201) with delta (0, 0)
Screenshot: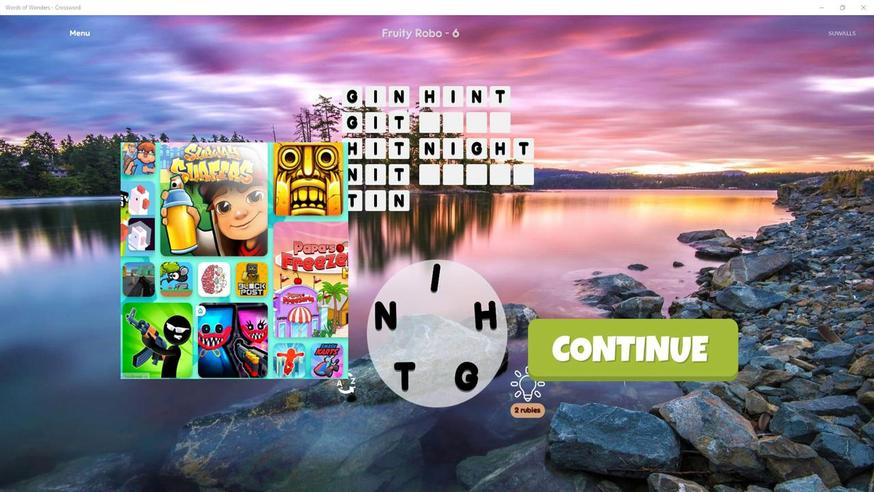 
Action: Mouse scrolled (852, 201) with delta (0, 0)
Screenshot: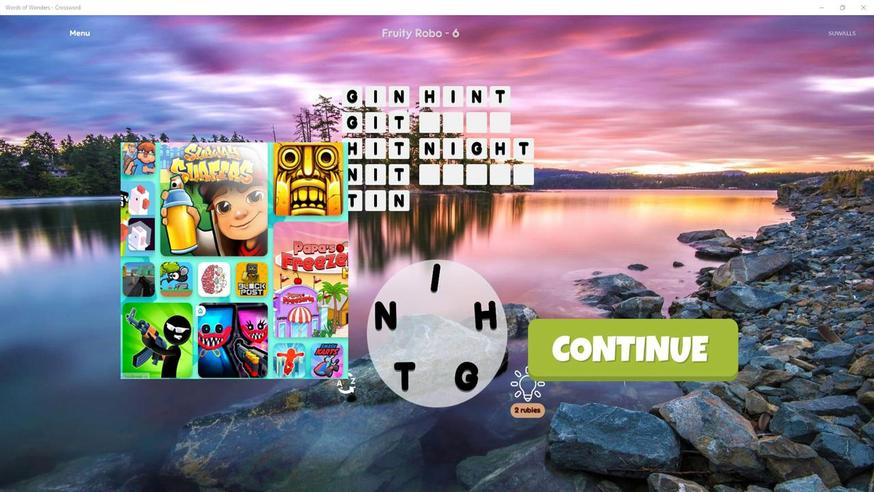 
Action: Mouse moved to (852, 201)
Screenshot: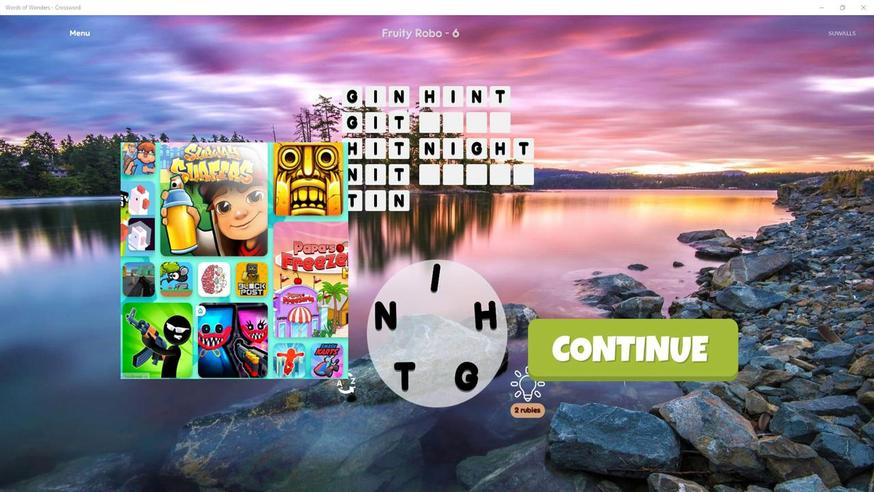 
Action: Mouse scrolled (852, 200) with delta (0, 0)
Screenshot: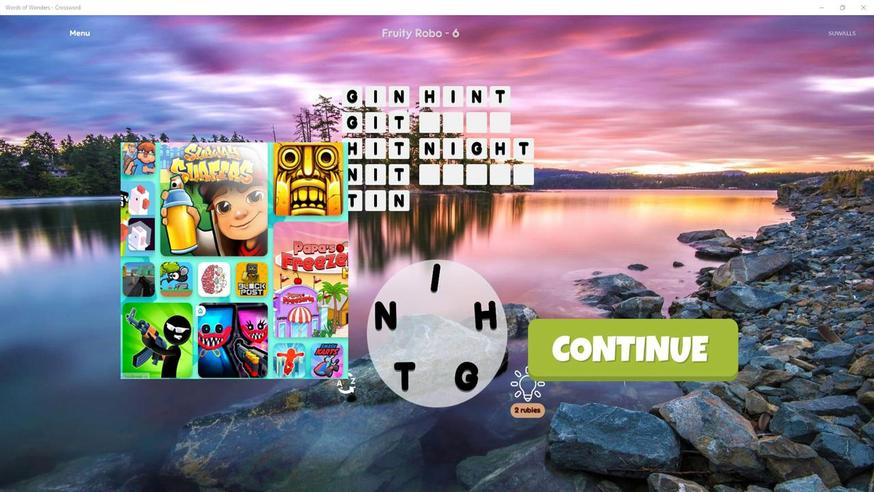 
Action: Mouse scrolled (852, 200) with delta (0, 0)
Screenshot: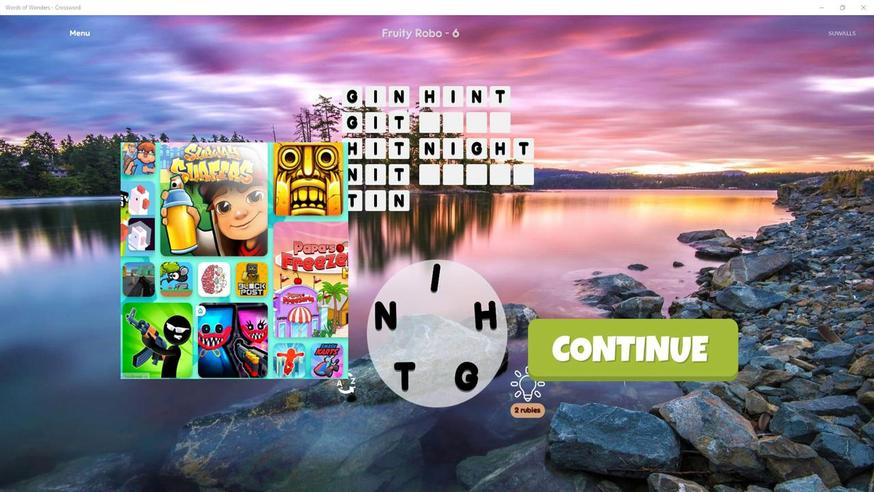 
Action: Mouse moved to (428, 293)
Screenshot: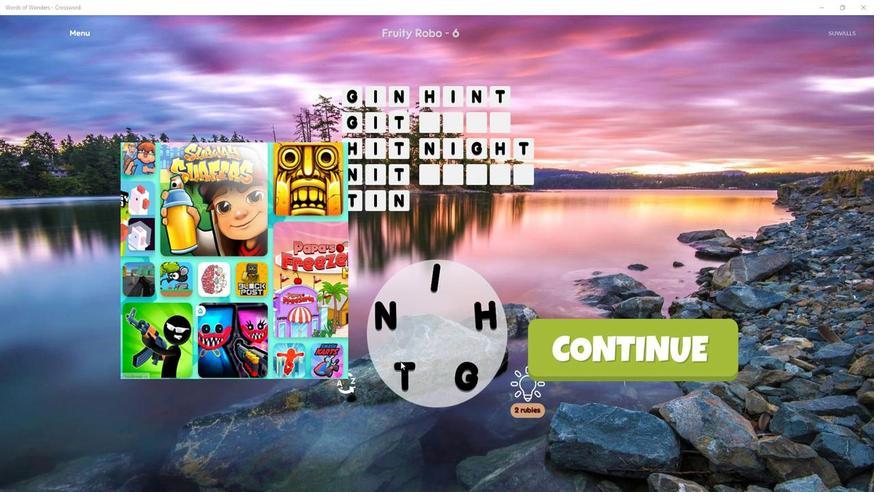 
Action: Mouse pressed left at (428, 293)
Screenshot: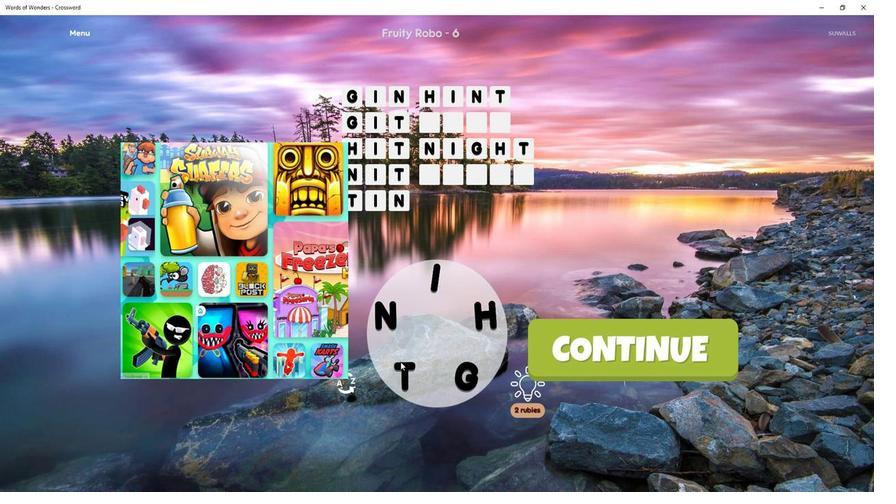 
Action: Mouse moved to (425, 296)
Screenshot: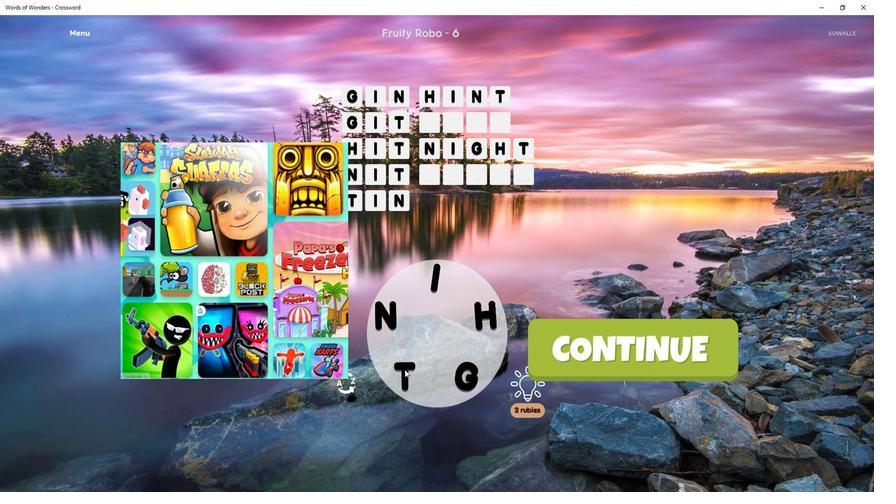 
Action: Mouse pressed left at (425, 296)
Screenshot: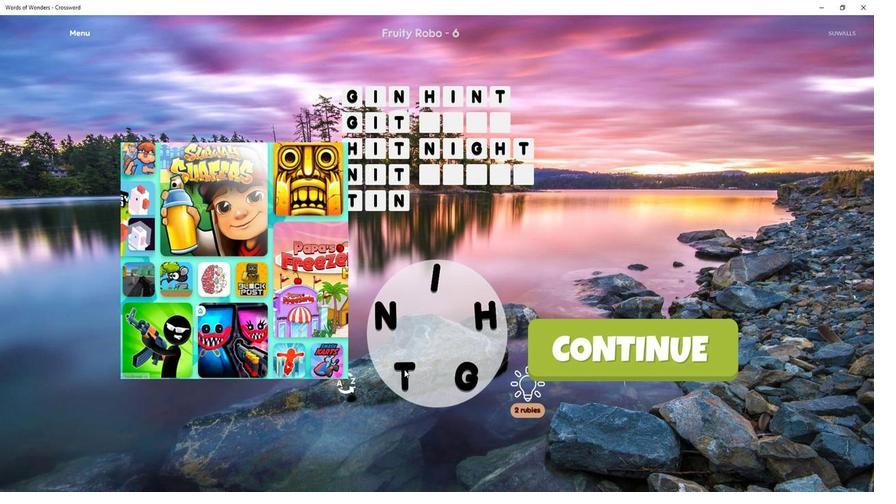 
Action: Mouse moved to (425, 293)
Screenshot: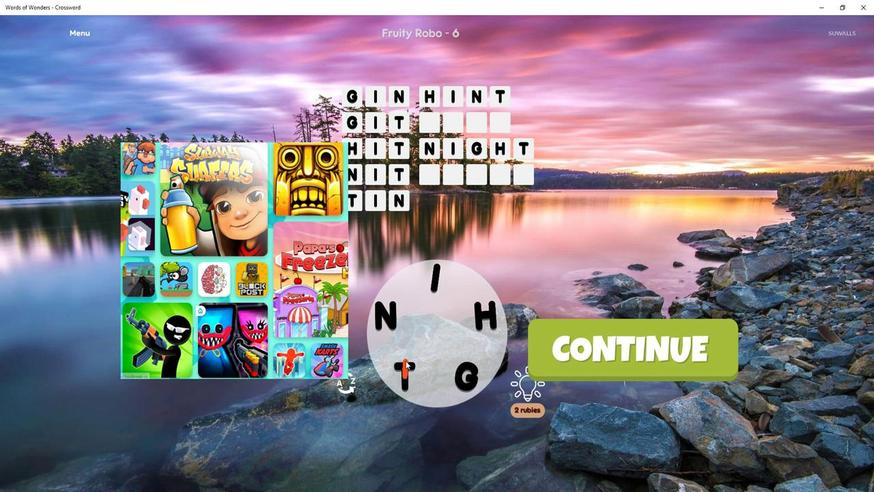 
Action: Mouse pressed left at (425, 293)
Screenshot: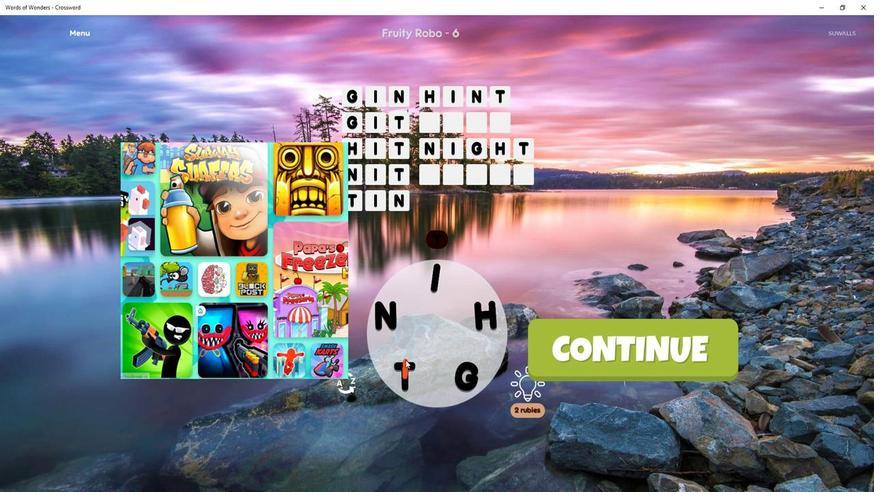 
Action: Mouse moved to (422, 293)
Screenshot: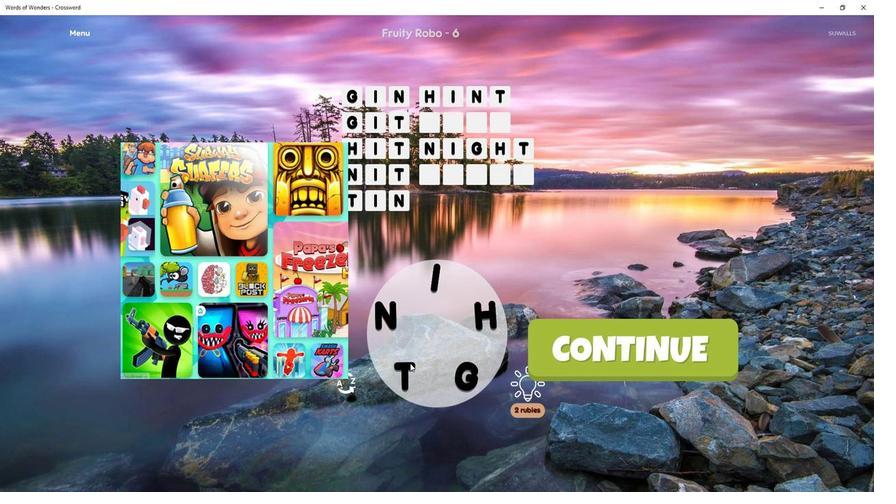 
Action: Mouse pressed left at (422, 293)
Screenshot: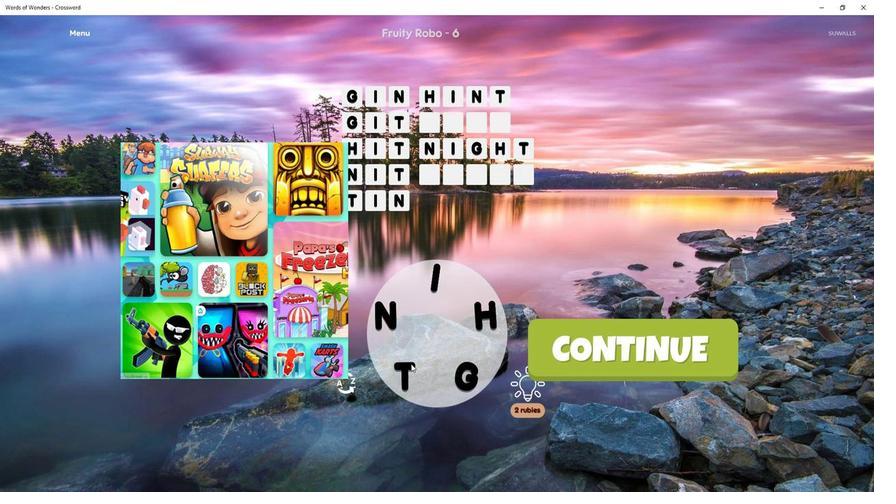 
Action: Mouse moved to (429, 296)
Screenshot: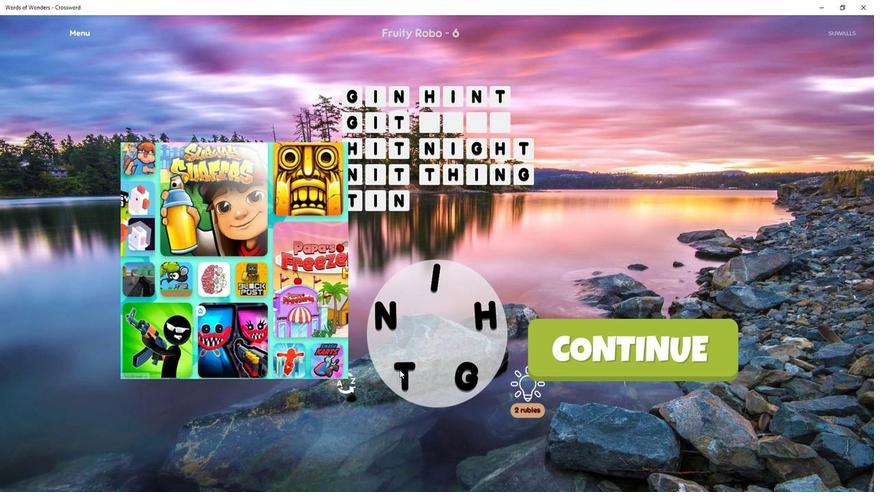 
Action: Mouse pressed left at (429, 296)
Screenshot: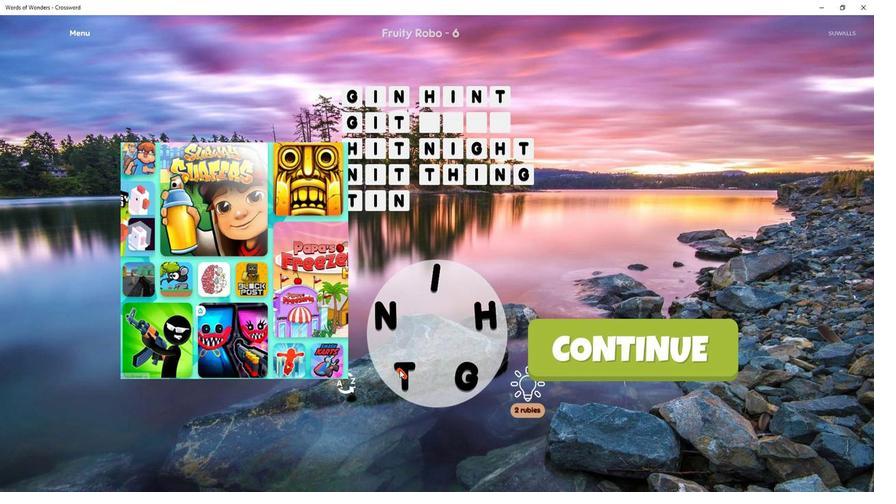 
Action: Mouse moved to (373, 225)
Screenshot: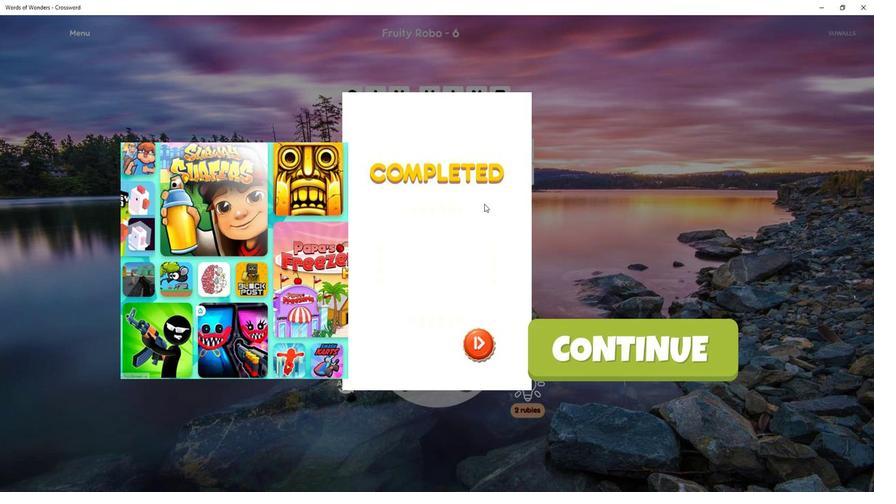 
